 Task: Find a one-way flight from Aspen to Springfield for 3 passengers in first class on May 2, with a budget up to ₹200,000 and a departure time between 6:00 PM and 12:00 AM.
Action: Mouse moved to (213, 202)
Screenshot: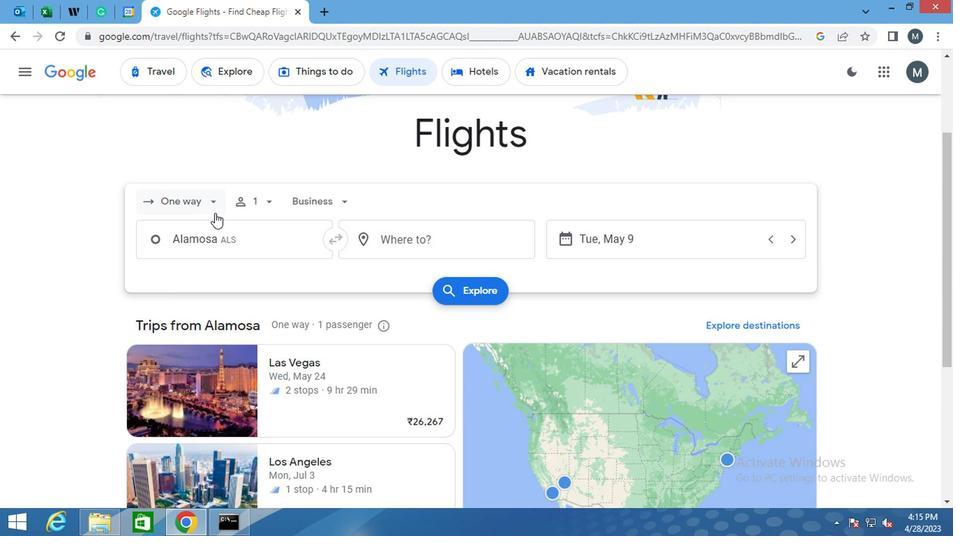 
Action: Mouse pressed left at (213, 202)
Screenshot: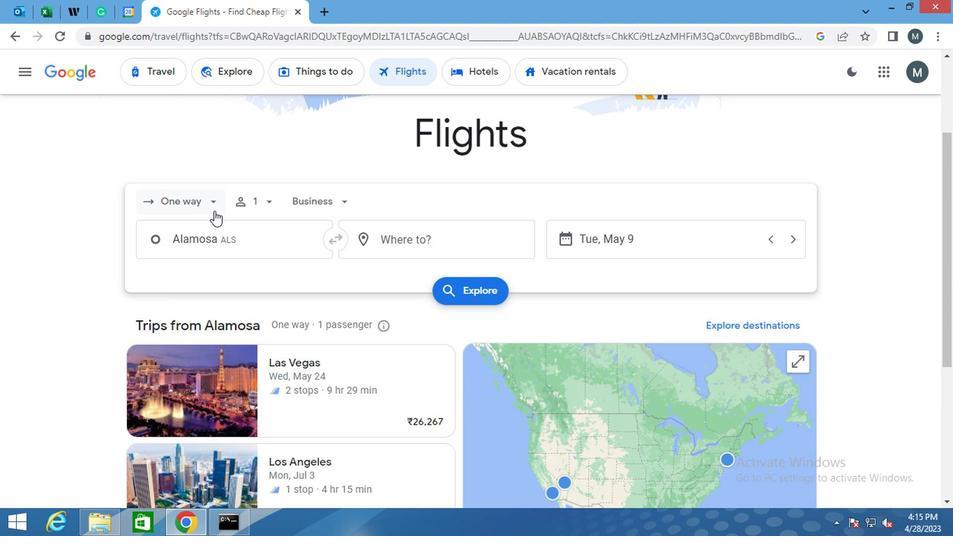 
Action: Mouse moved to (219, 261)
Screenshot: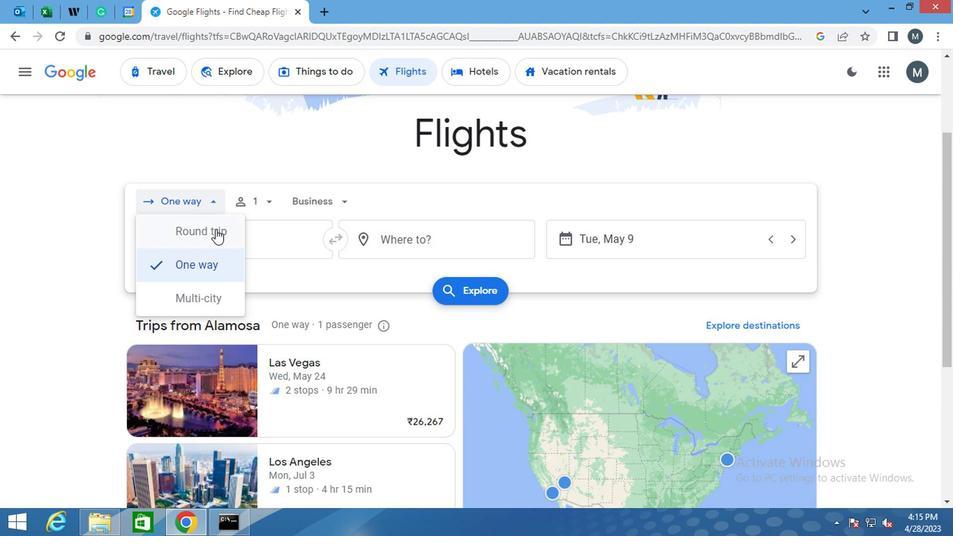 
Action: Mouse pressed left at (219, 261)
Screenshot: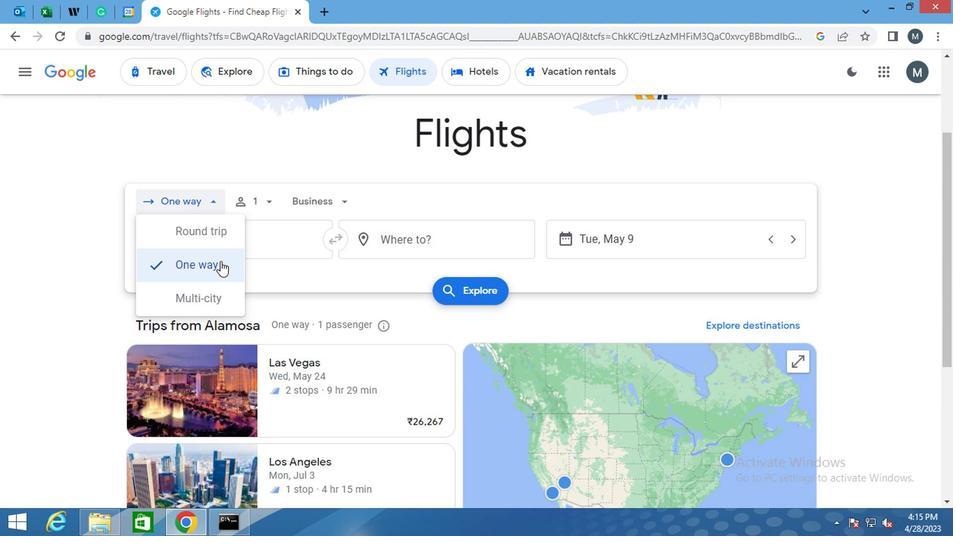 
Action: Mouse moved to (268, 202)
Screenshot: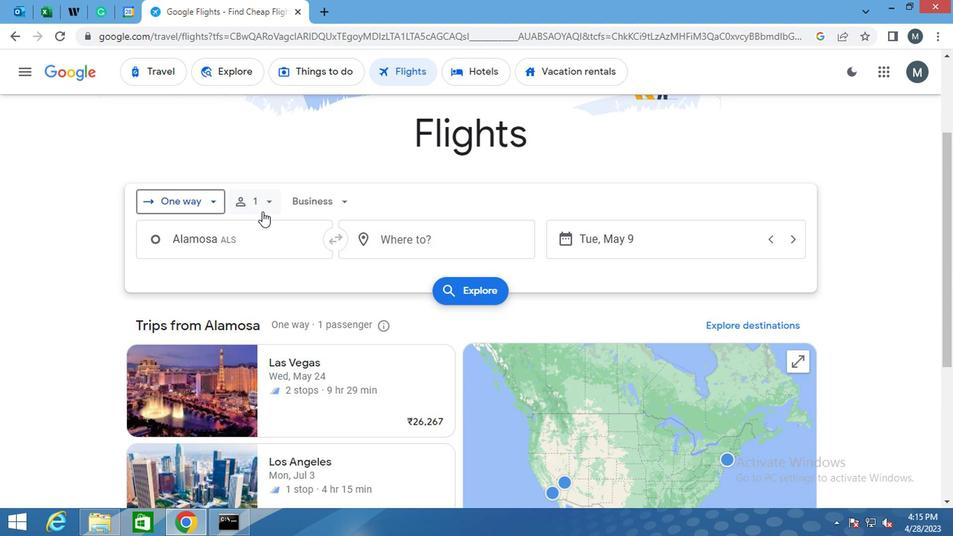 
Action: Mouse pressed left at (268, 202)
Screenshot: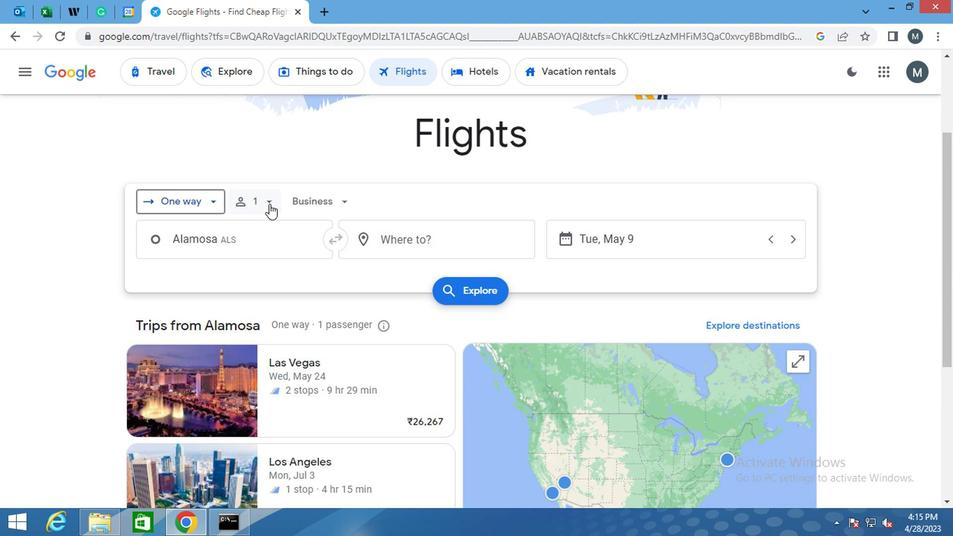 
Action: Mouse moved to (369, 238)
Screenshot: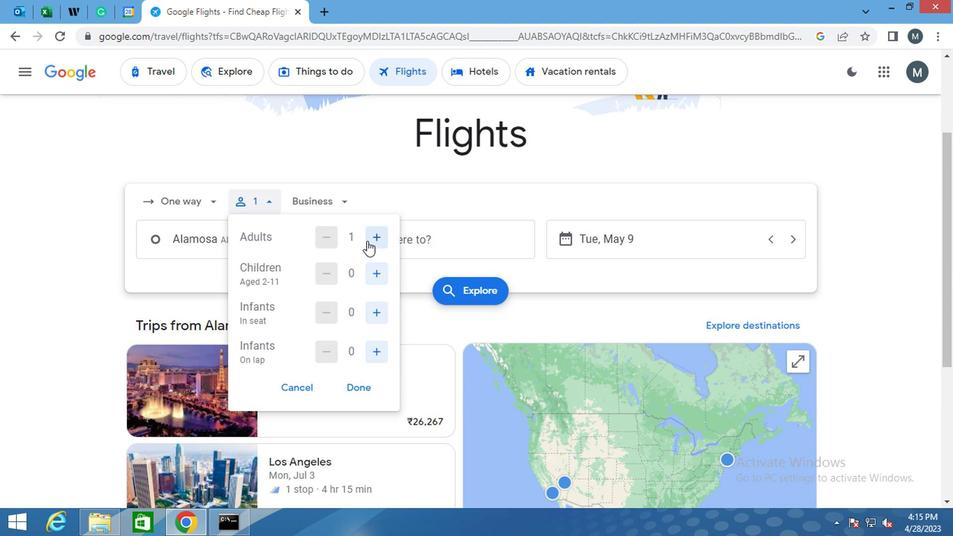 
Action: Mouse pressed left at (369, 238)
Screenshot: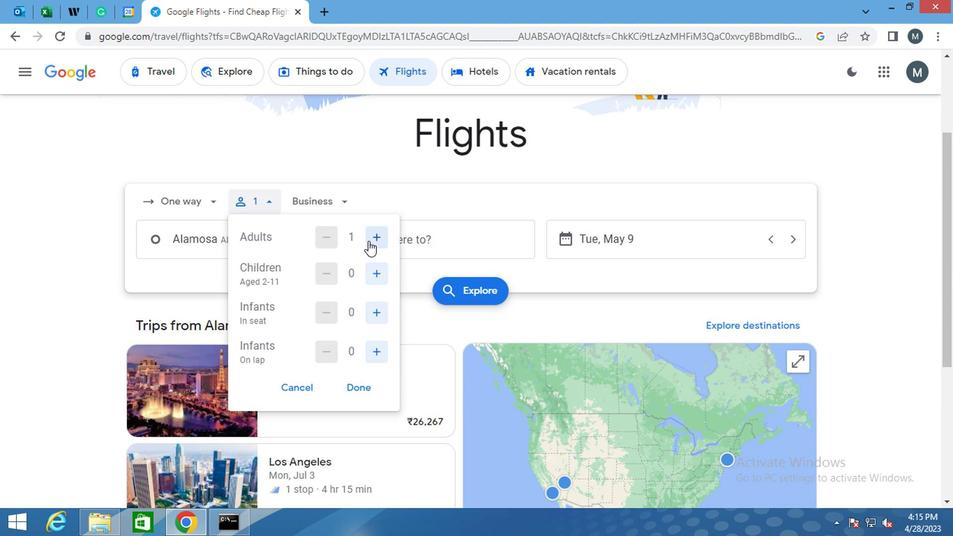 
Action: Mouse moved to (369, 238)
Screenshot: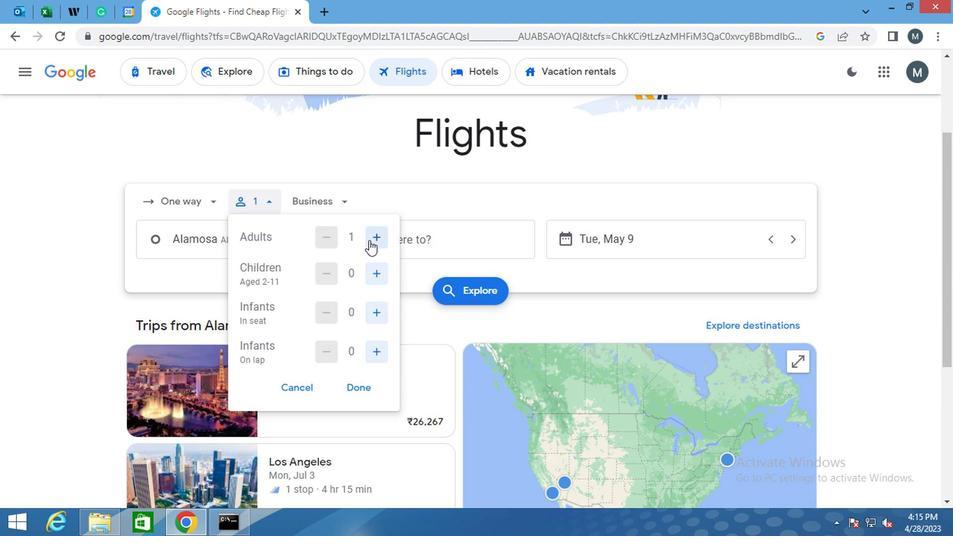 
Action: Mouse pressed left at (369, 238)
Screenshot: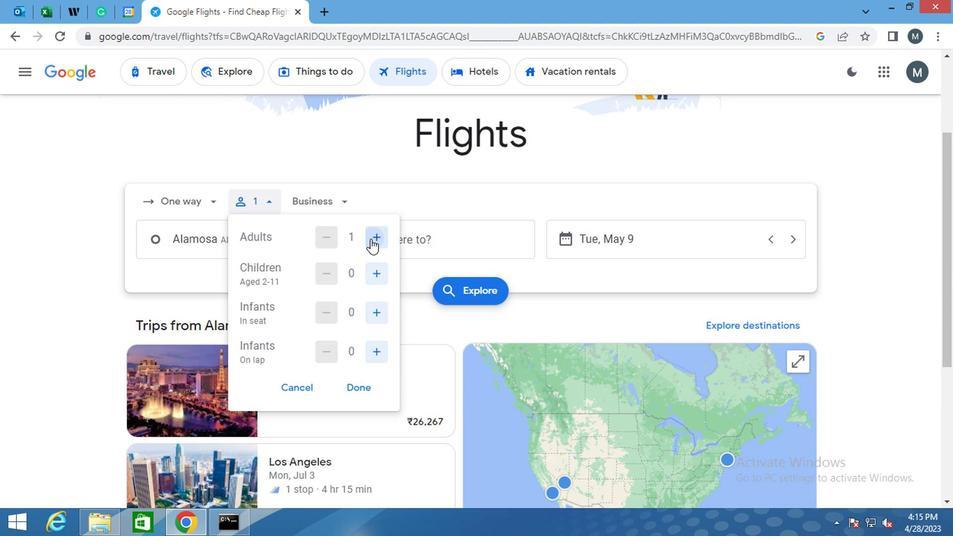 
Action: Mouse moved to (374, 238)
Screenshot: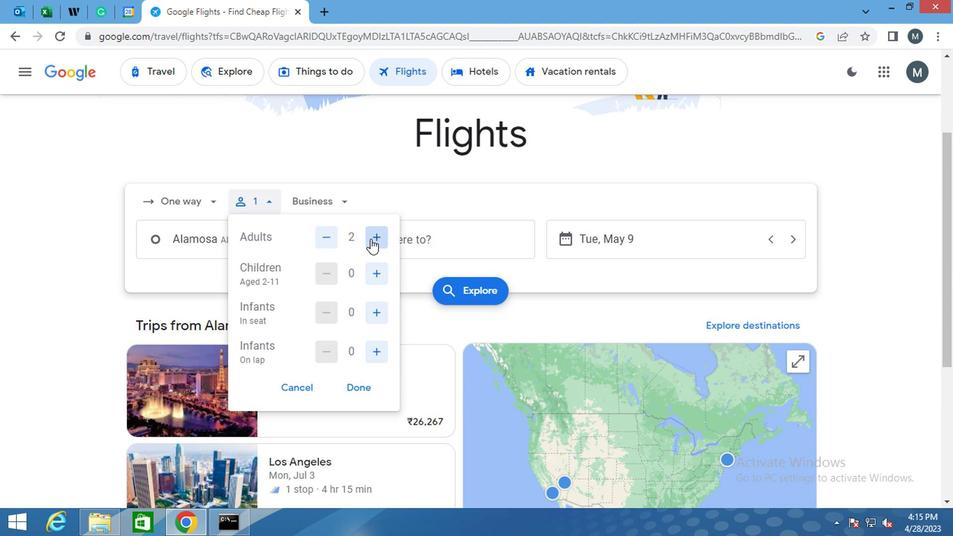 
Action: Mouse pressed left at (374, 238)
Screenshot: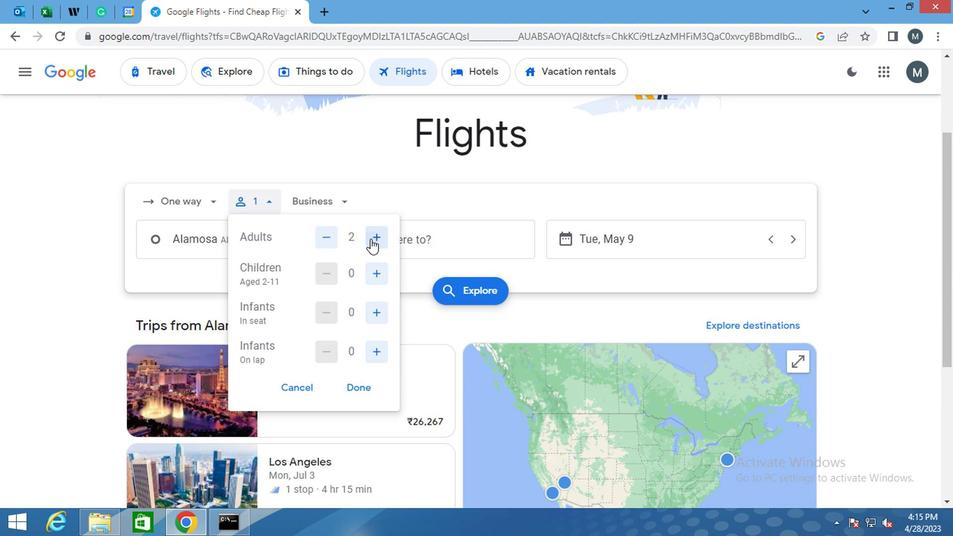 
Action: Mouse moved to (326, 239)
Screenshot: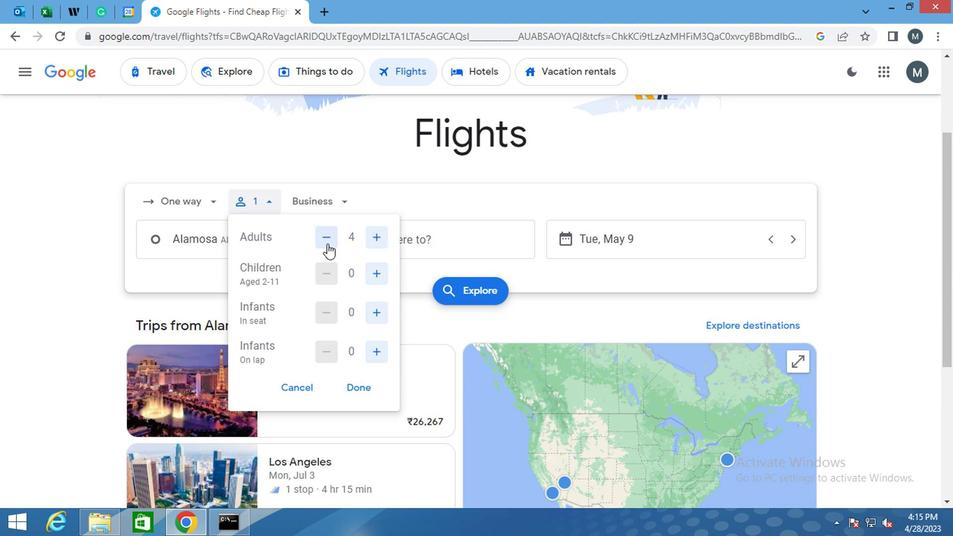 
Action: Mouse pressed left at (326, 239)
Screenshot: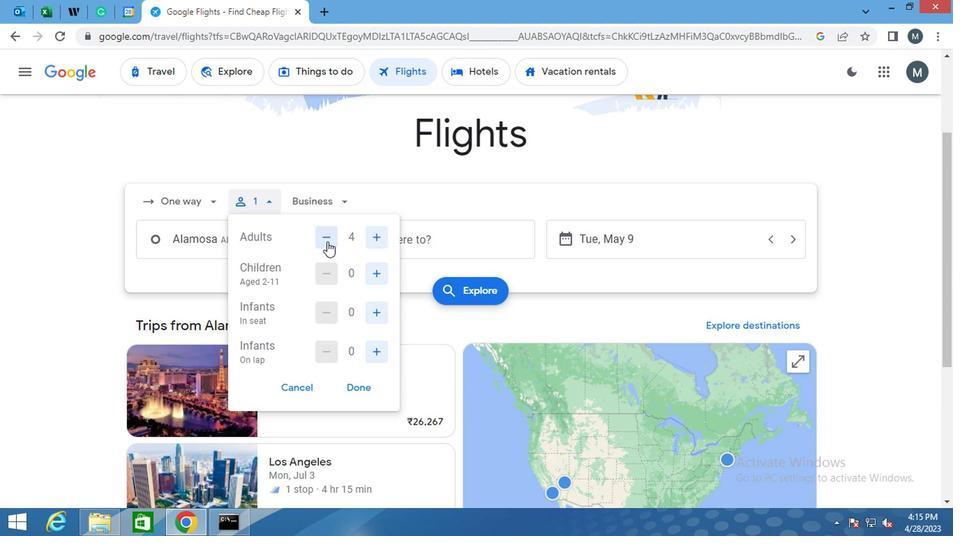 
Action: Mouse moved to (337, 304)
Screenshot: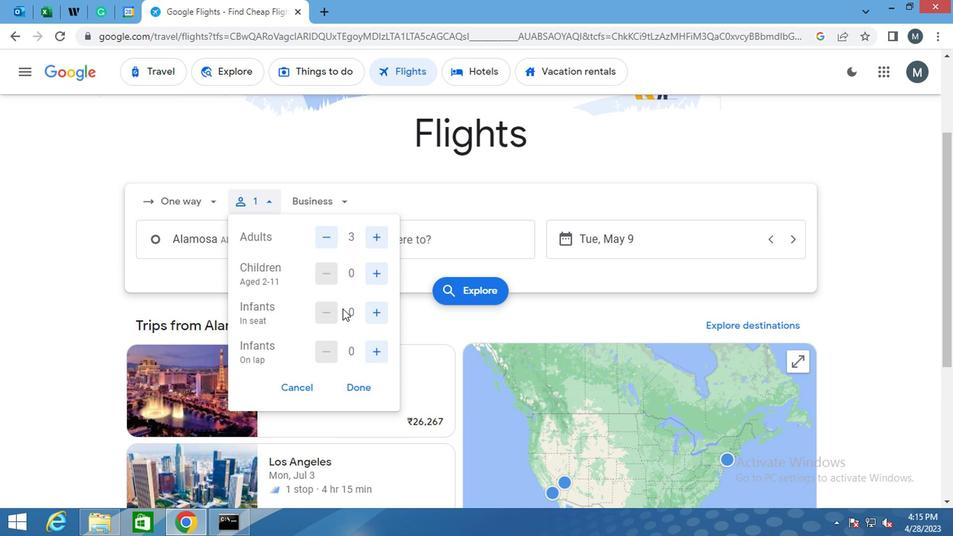 
Action: Mouse scrolled (337, 303) with delta (0, 0)
Screenshot: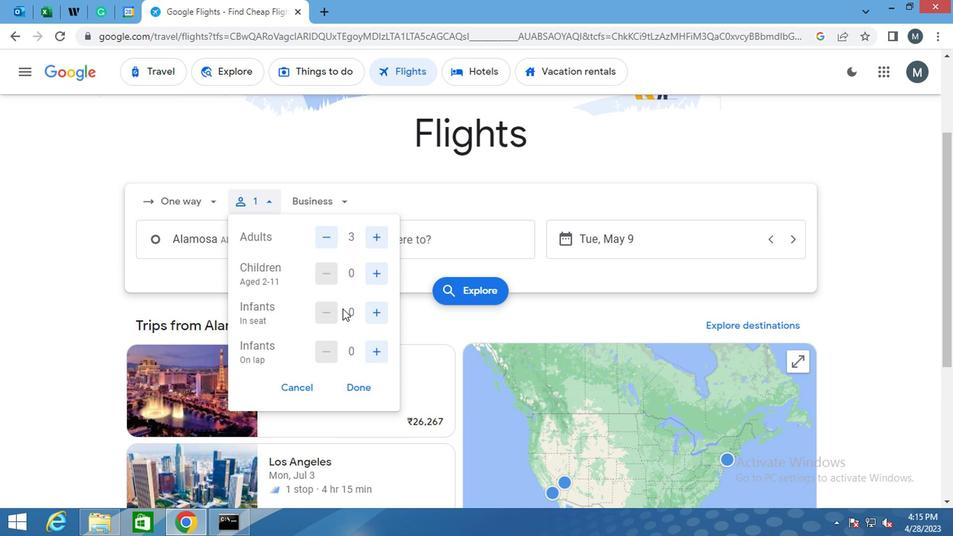 
Action: Mouse moved to (364, 316)
Screenshot: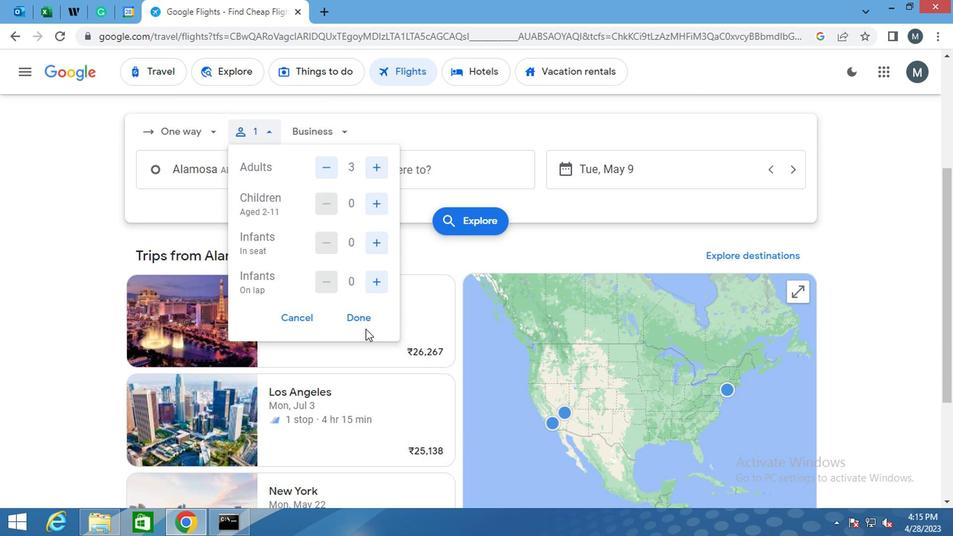 
Action: Mouse pressed left at (364, 316)
Screenshot: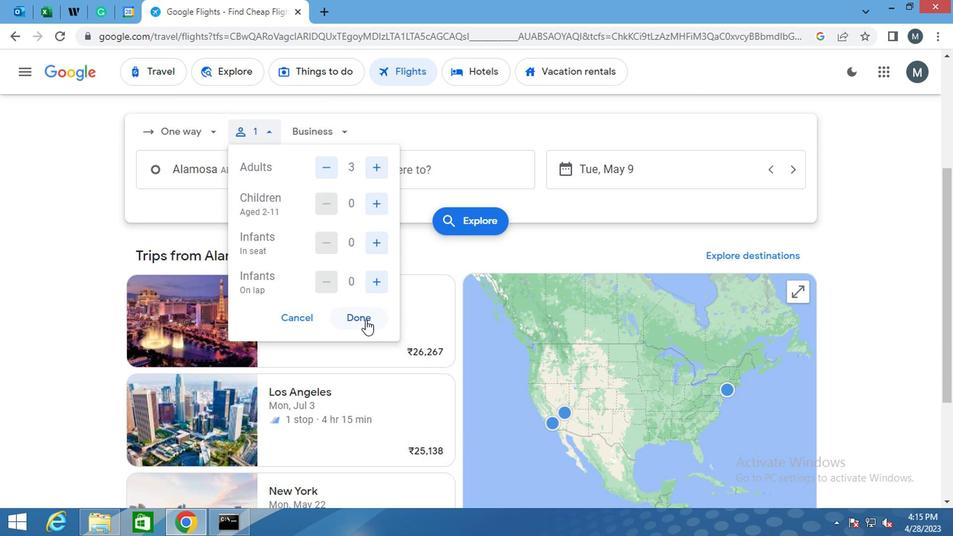 
Action: Mouse moved to (335, 132)
Screenshot: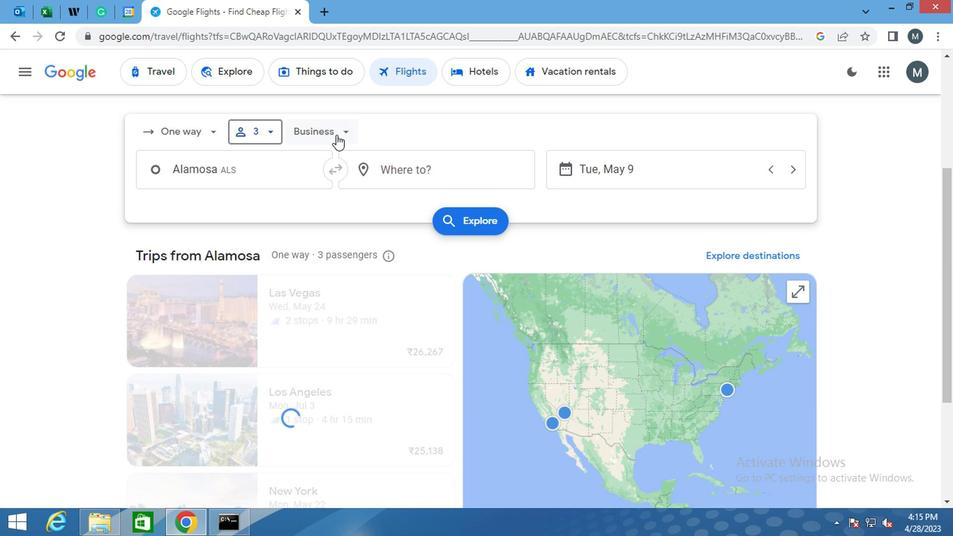 
Action: Mouse pressed left at (335, 132)
Screenshot: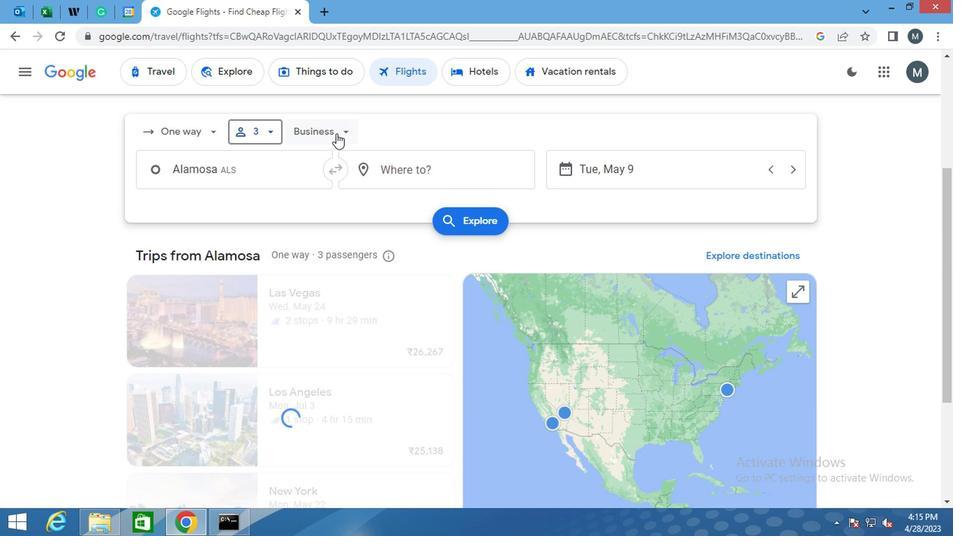 
Action: Mouse moved to (367, 263)
Screenshot: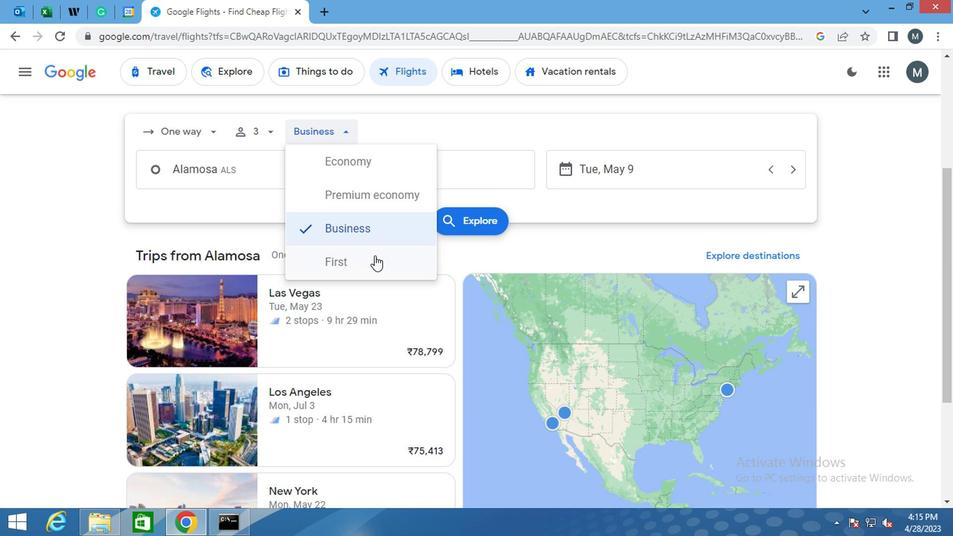 
Action: Mouse pressed left at (367, 263)
Screenshot: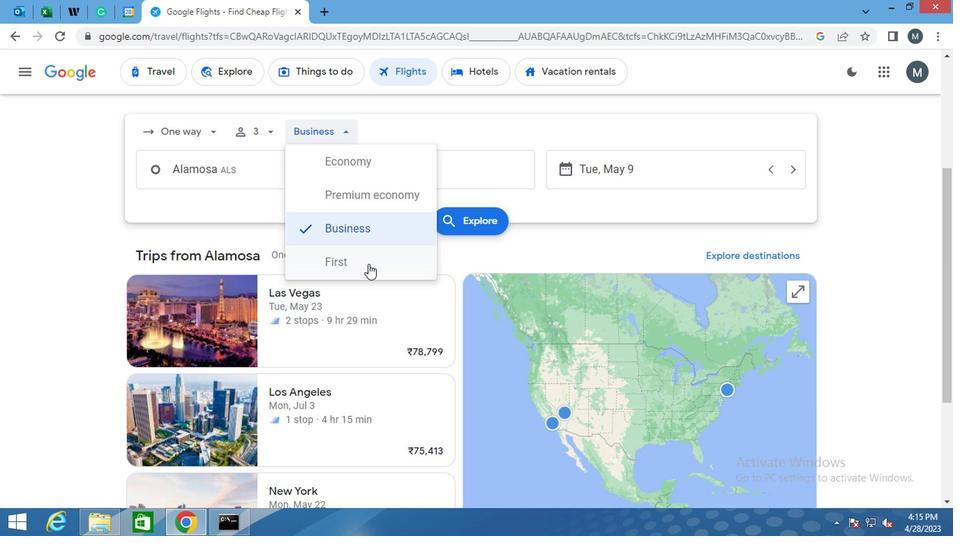 
Action: Mouse moved to (270, 167)
Screenshot: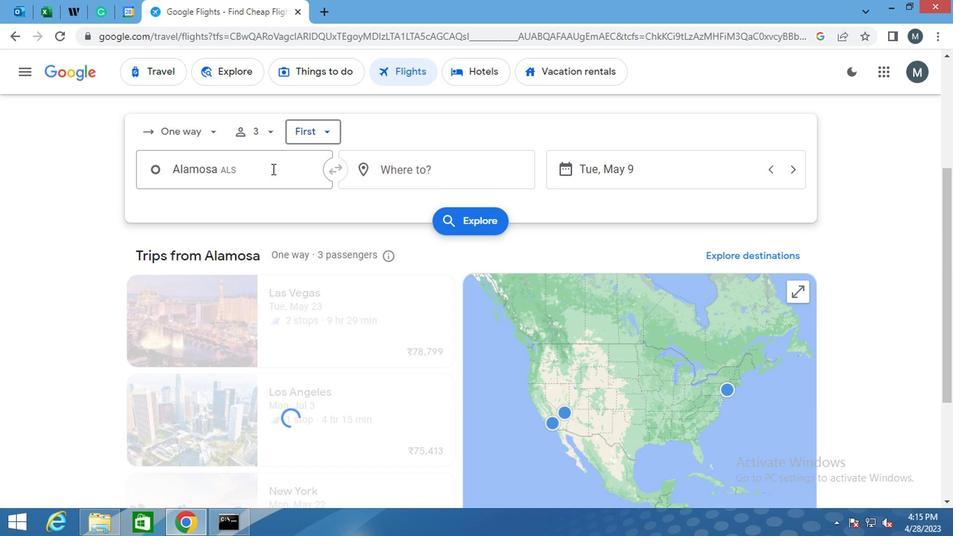 
Action: Mouse pressed left at (270, 167)
Screenshot: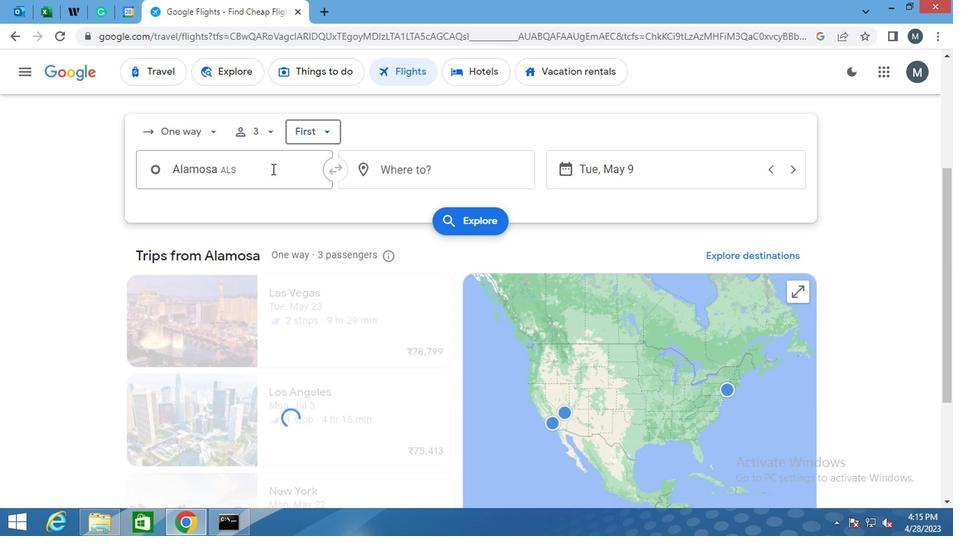 
Action: Mouse moved to (260, 172)
Screenshot: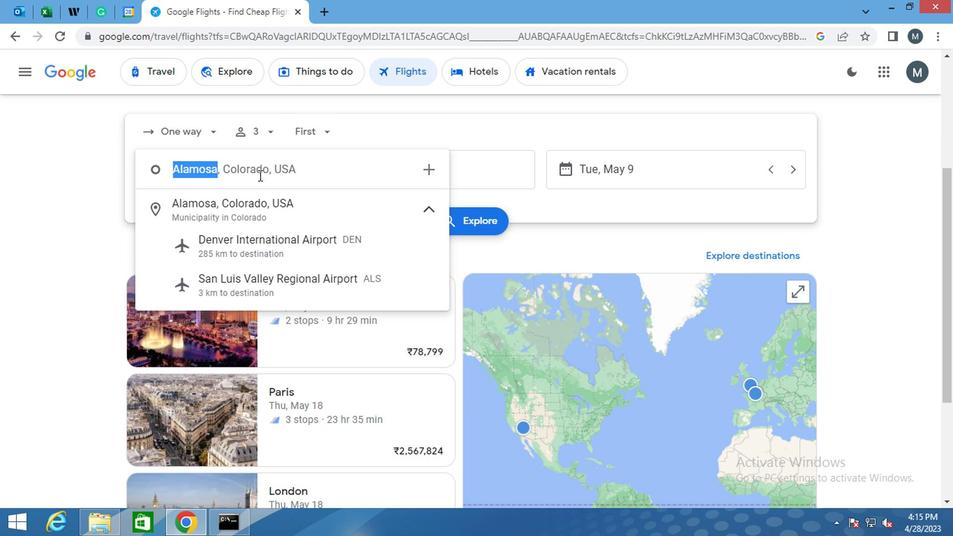 
Action: Key pressed <Key.shift>
Screenshot: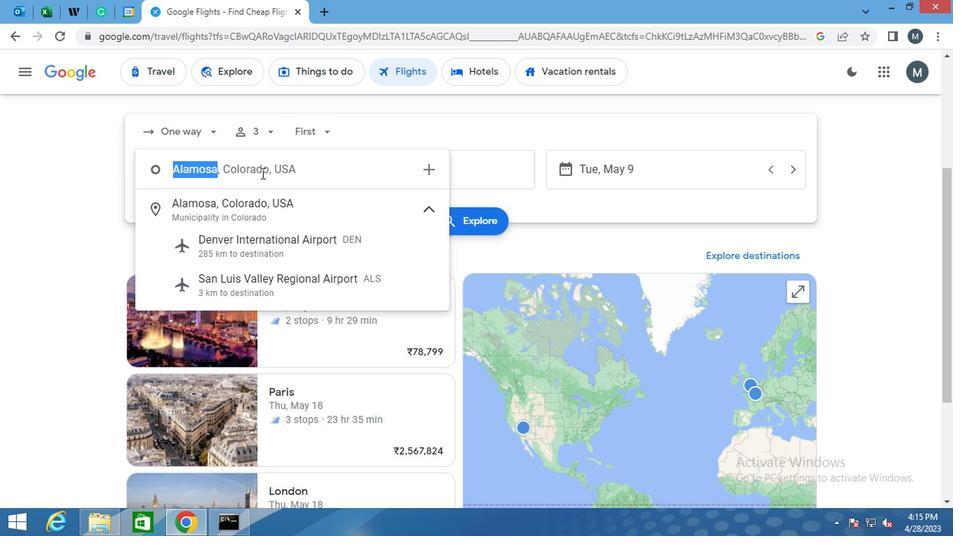 
Action: Mouse moved to (259, 172)
Screenshot: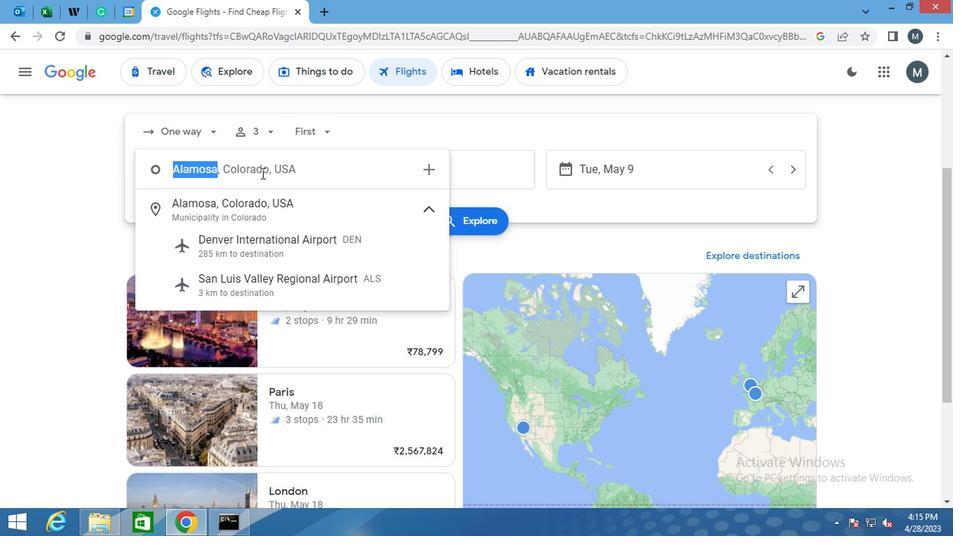 
Action: Key pressed A
Screenshot: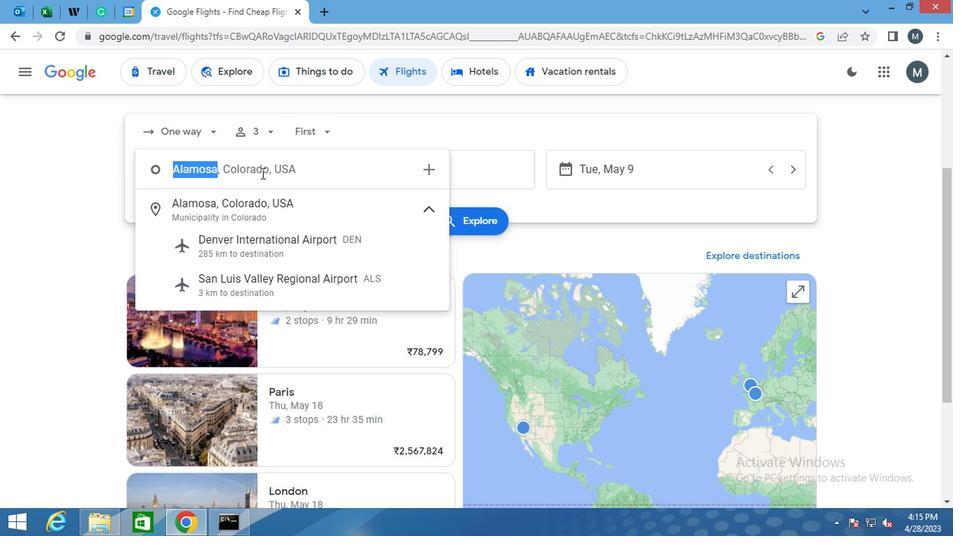 
Action: Mouse moved to (259, 172)
Screenshot: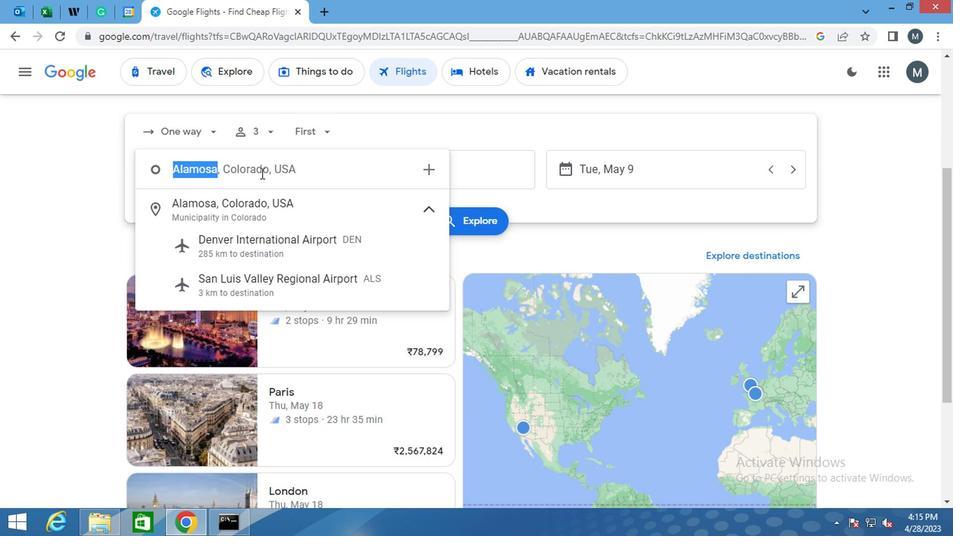 
Action: Key pressed SPEN<Key.space>PITKI
Screenshot: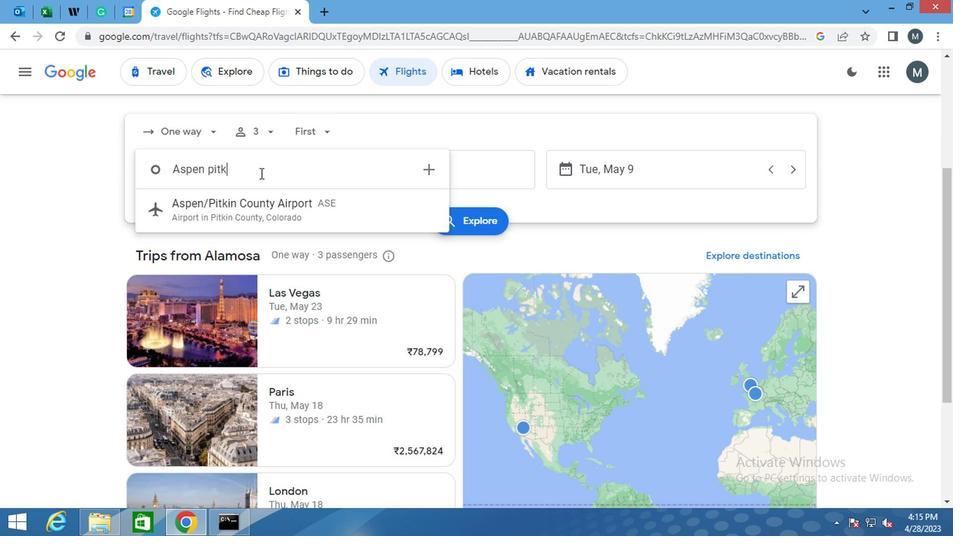 
Action: Mouse moved to (281, 209)
Screenshot: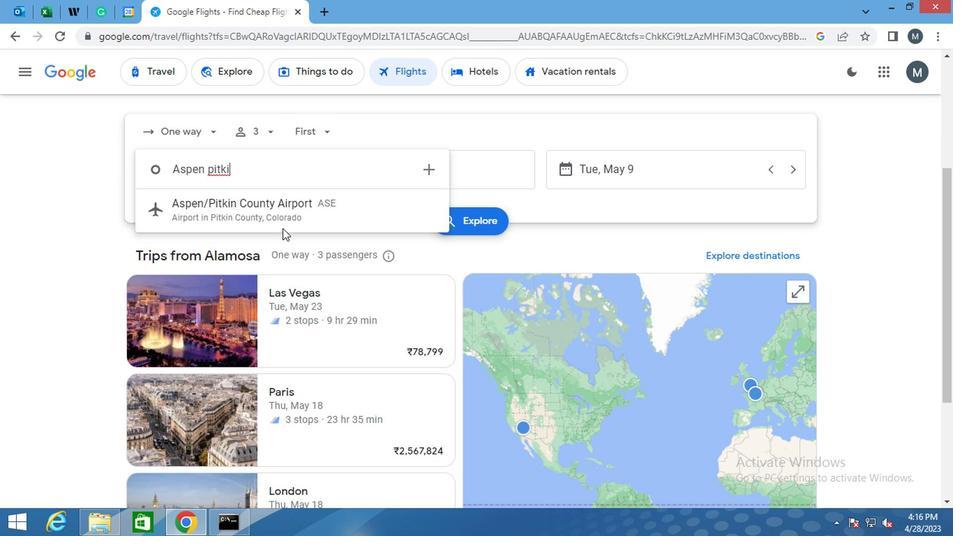 
Action: Mouse pressed left at (281, 209)
Screenshot: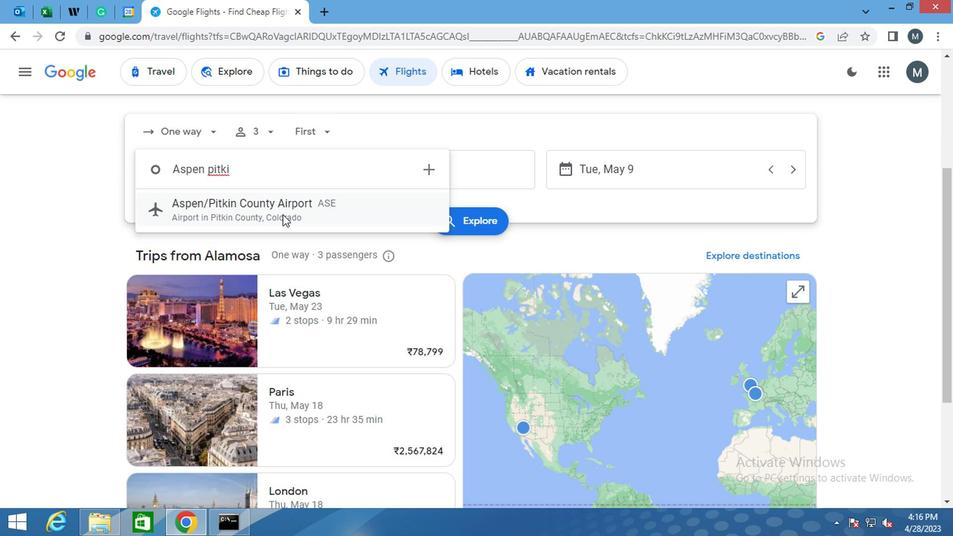 
Action: Mouse moved to (453, 174)
Screenshot: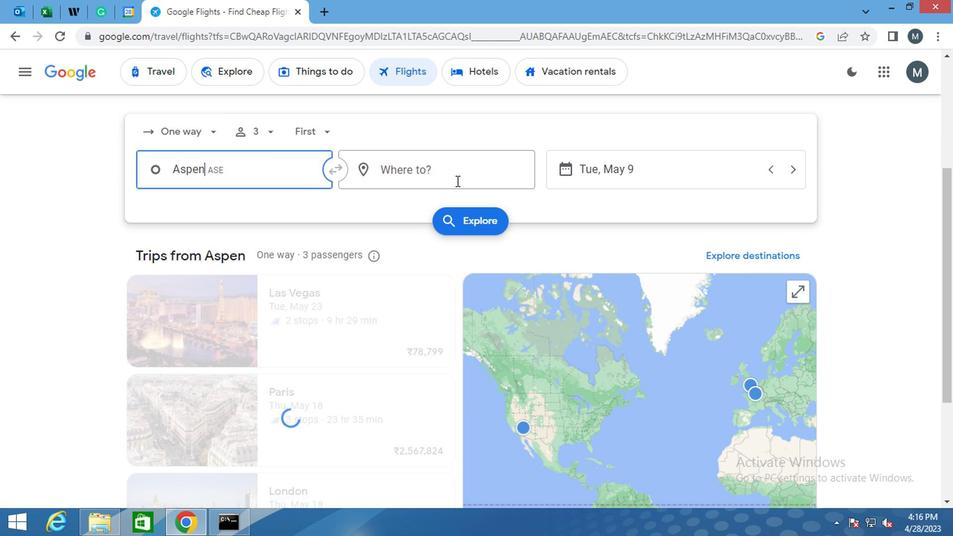 
Action: Mouse pressed left at (453, 174)
Screenshot: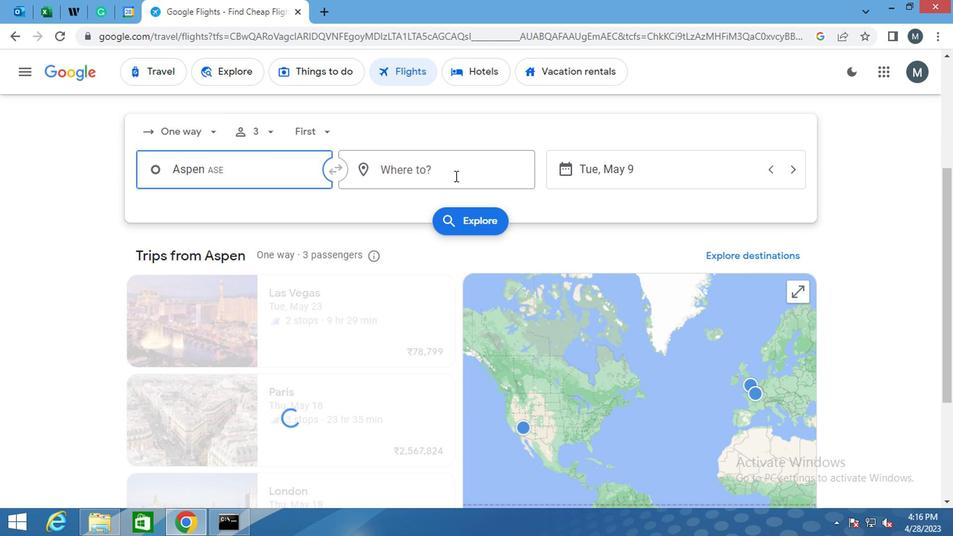 
Action: Key pressed ABR
Screenshot: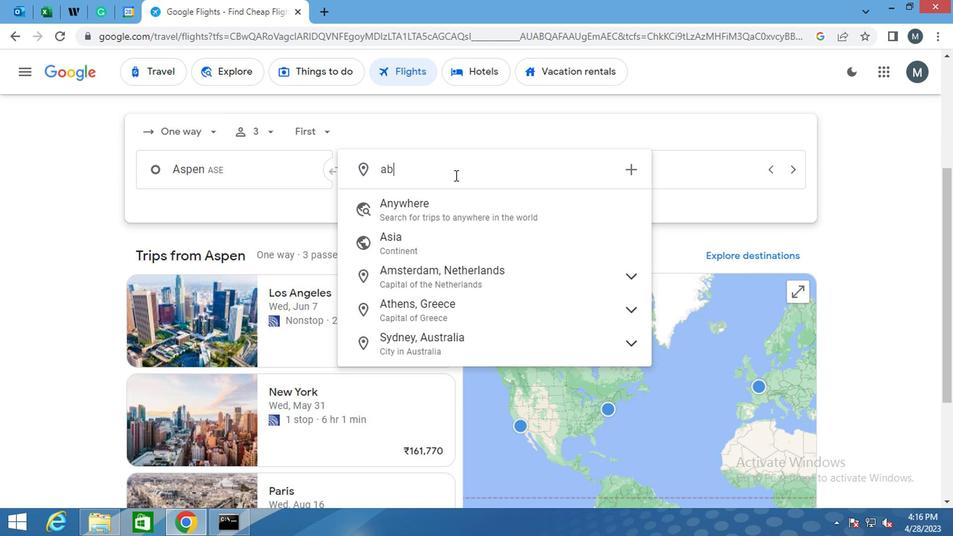 
Action: Mouse moved to (479, 350)
Screenshot: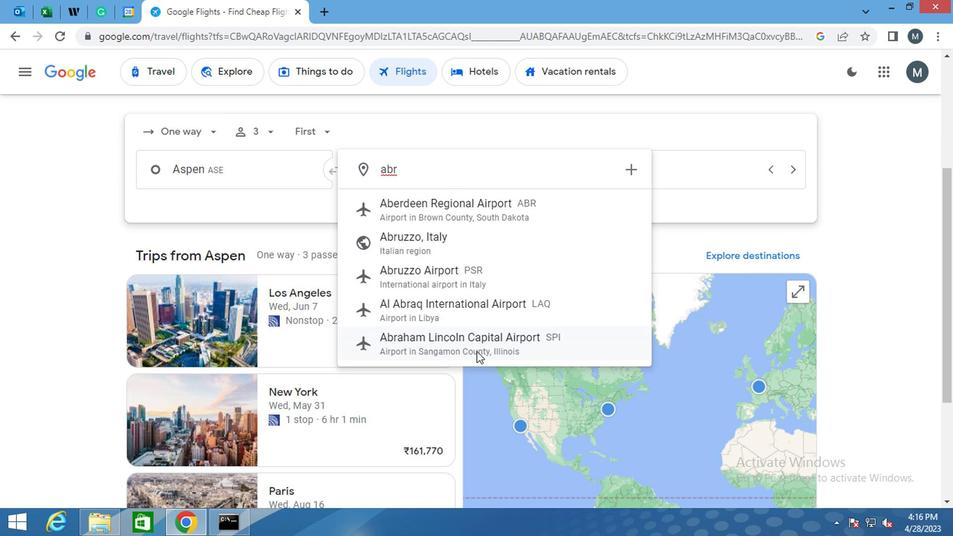 
Action: Mouse pressed left at (479, 350)
Screenshot: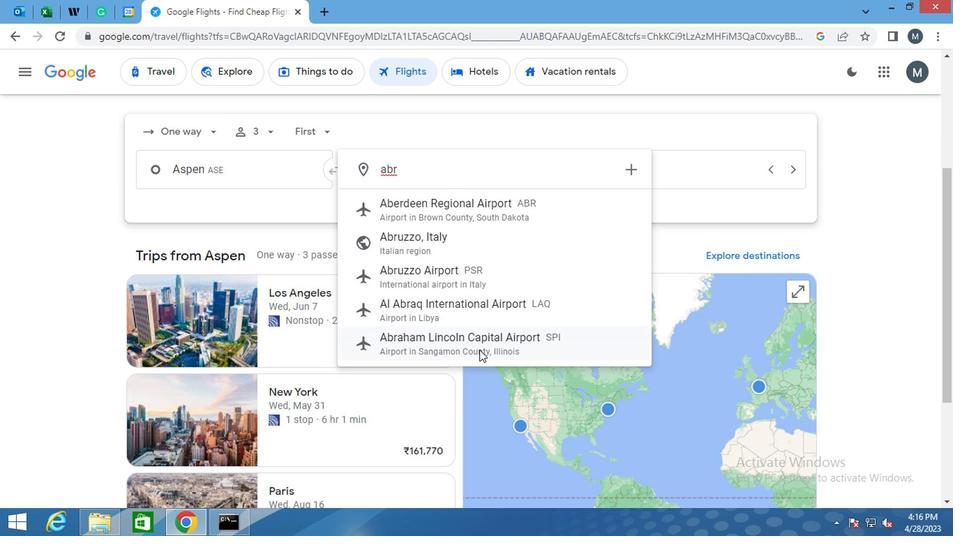 
Action: Mouse moved to (627, 172)
Screenshot: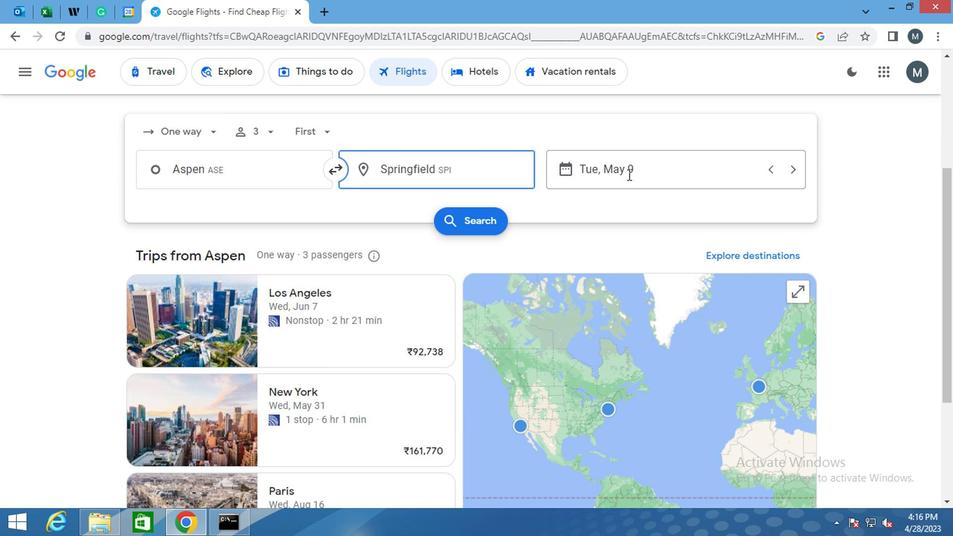 
Action: Mouse pressed left at (627, 172)
Screenshot: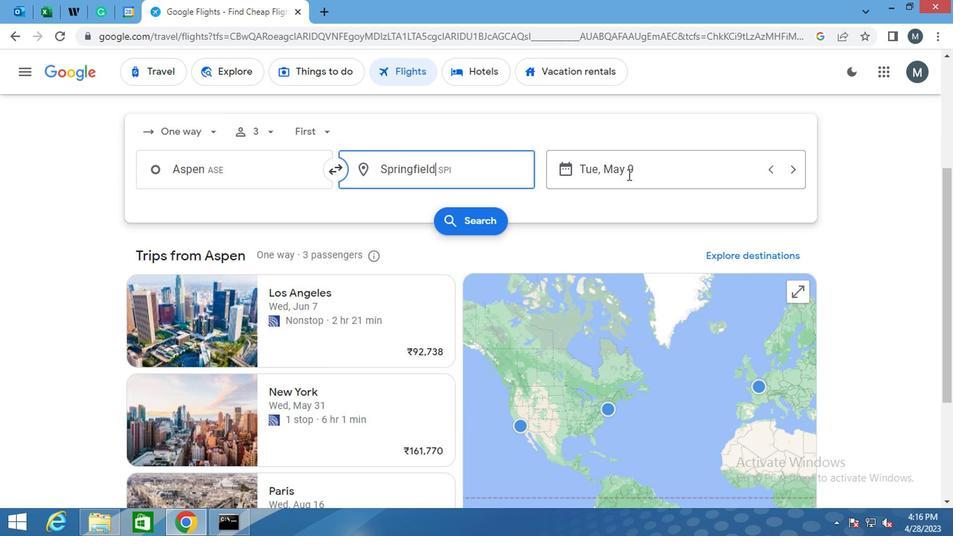 
Action: Mouse moved to (646, 239)
Screenshot: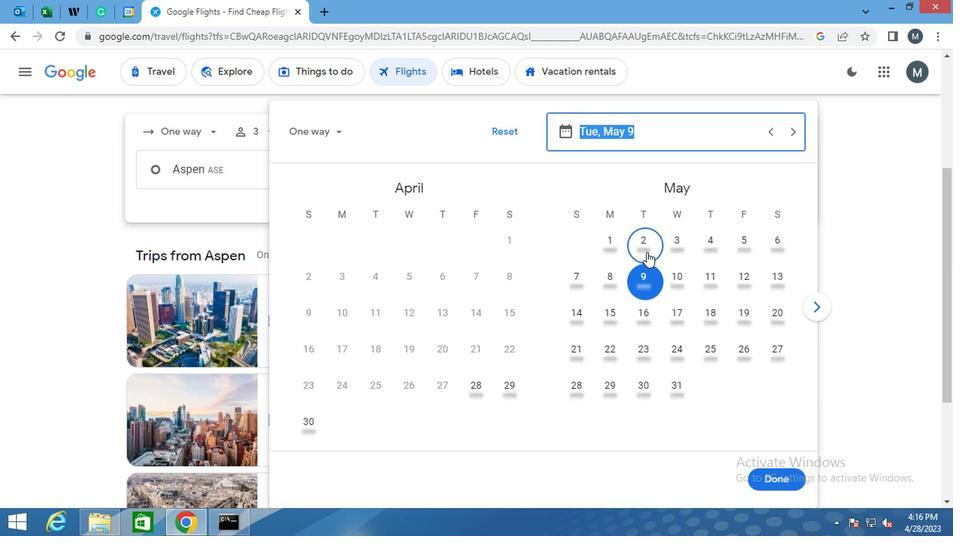 
Action: Mouse pressed left at (646, 239)
Screenshot: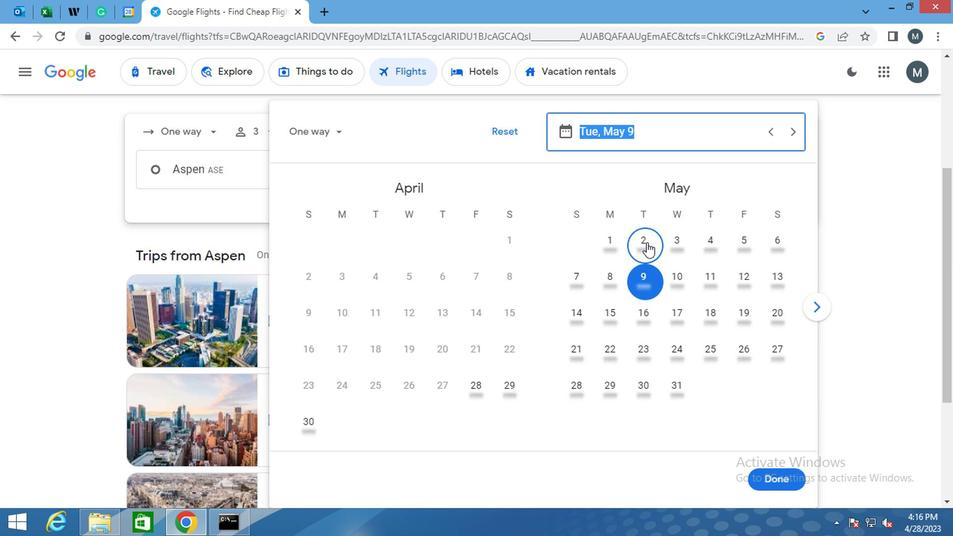 
Action: Mouse moved to (774, 471)
Screenshot: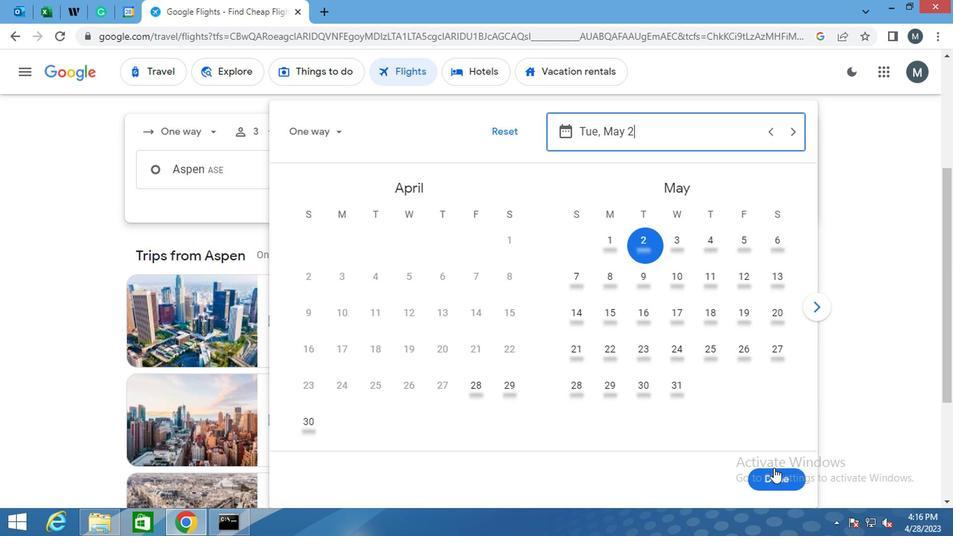 
Action: Mouse pressed left at (774, 471)
Screenshot: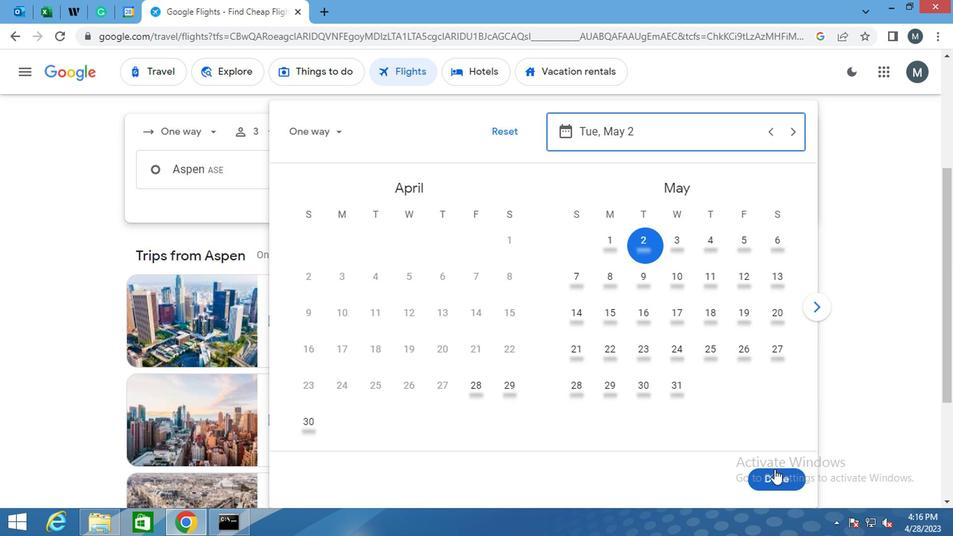 
Action: Mouse moved to (455, 217)
Screenshot: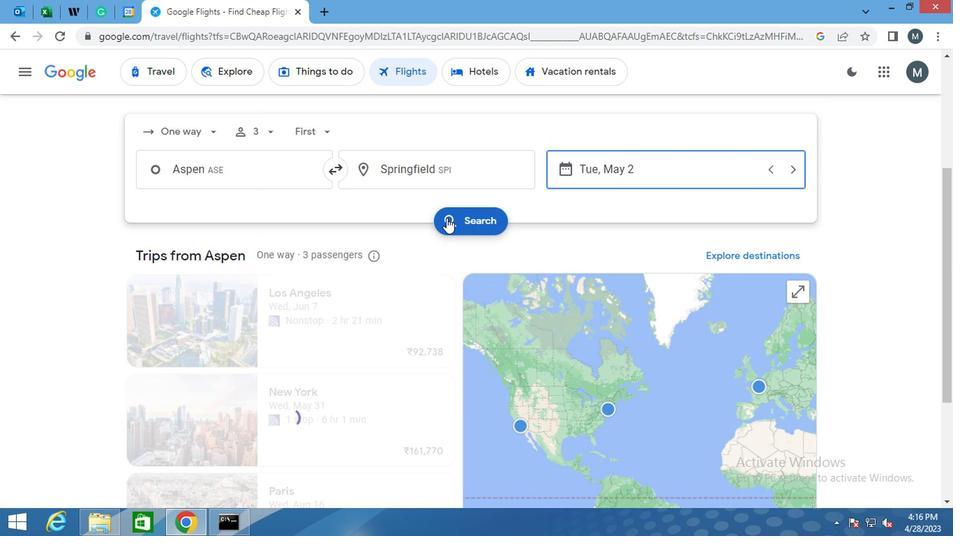 
Action: Mouse pressed left at (455, 217)
Screenshot: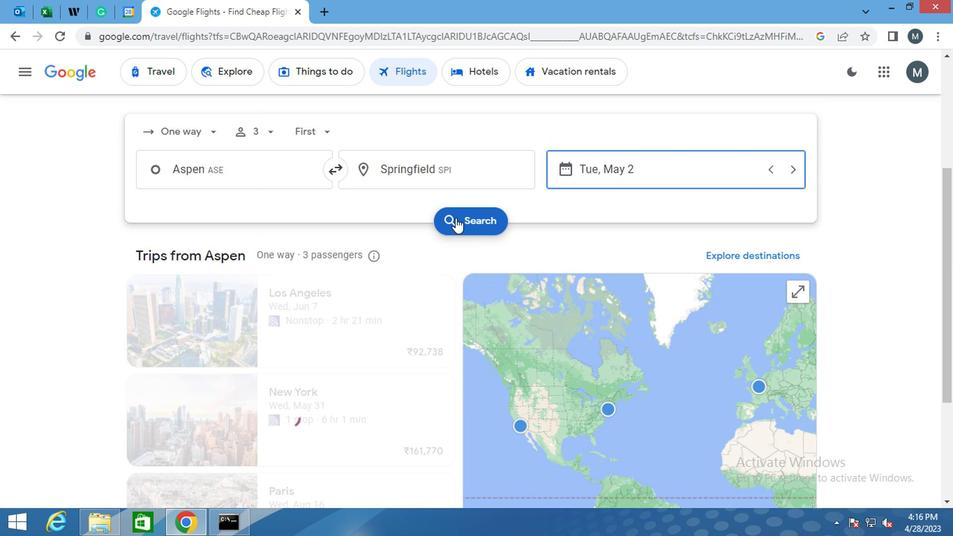 
Action: Mouse moved to (161, 203)
Screenshot: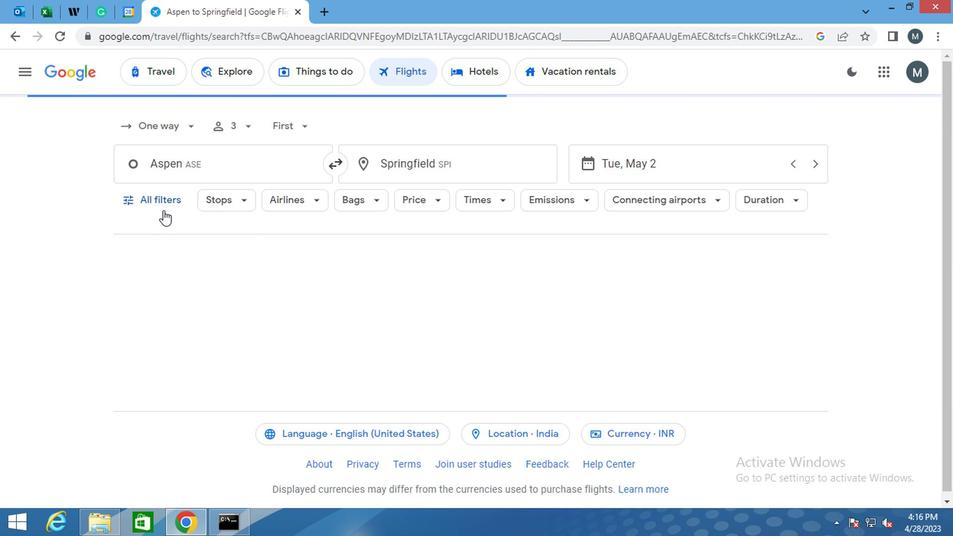 
Action: Mouse pressed left at (161, 203)
Screenshot: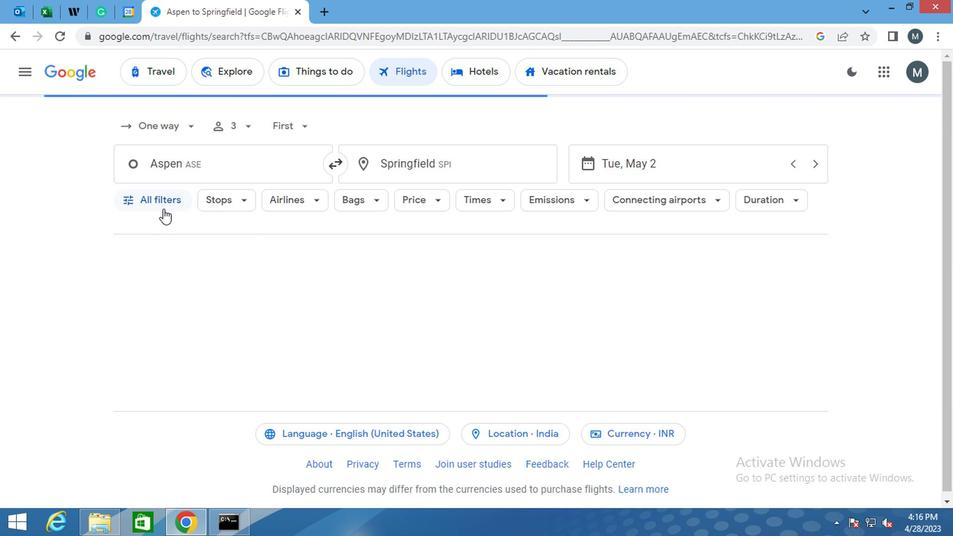 
Action: Mouse moved to (294, 313)
Screenshot: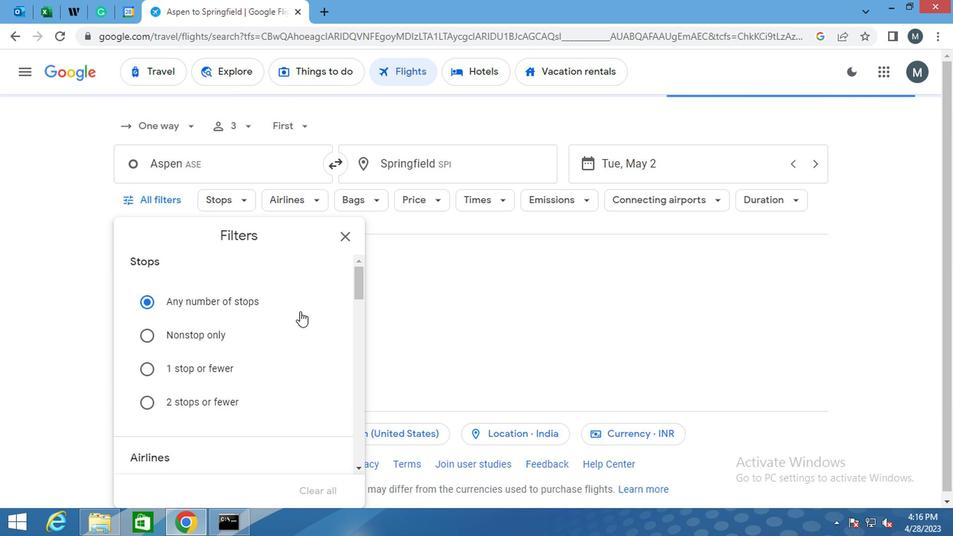 
Action: Mouse scrolled (294, 312) with delta (0, 0)
Screenshot: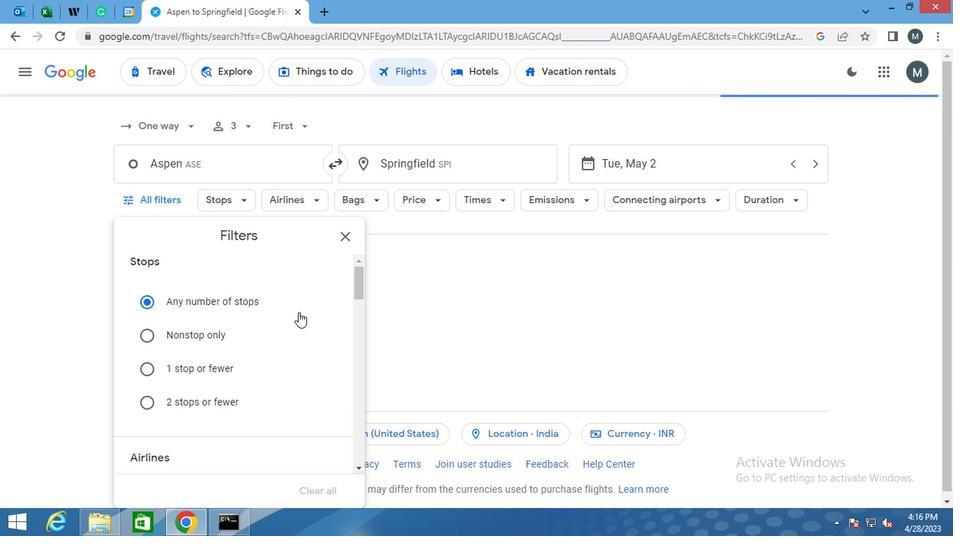 
Action: Mouse moved to (293, 315)
Screenshot: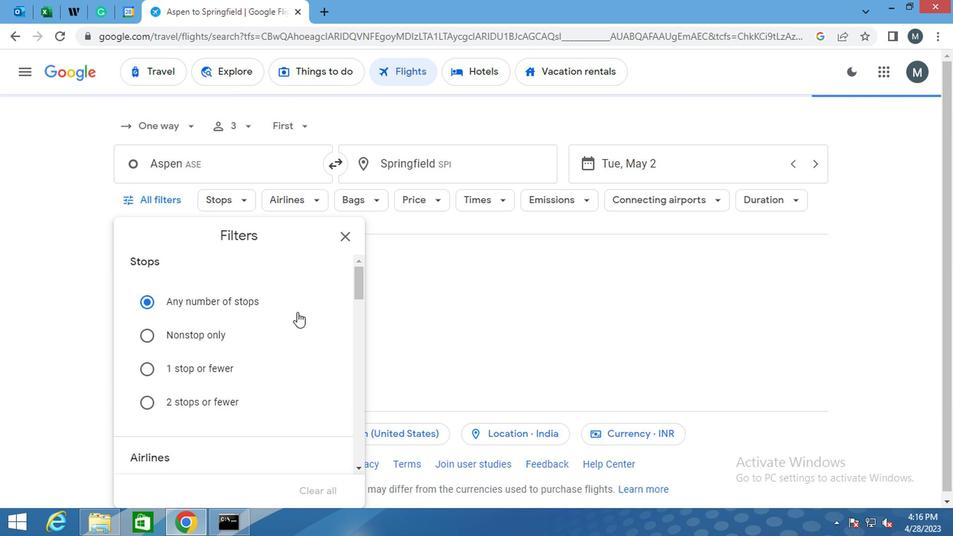 
Action: Mouse scrolled (293, 315) with delta (0, 0)
Screenshot: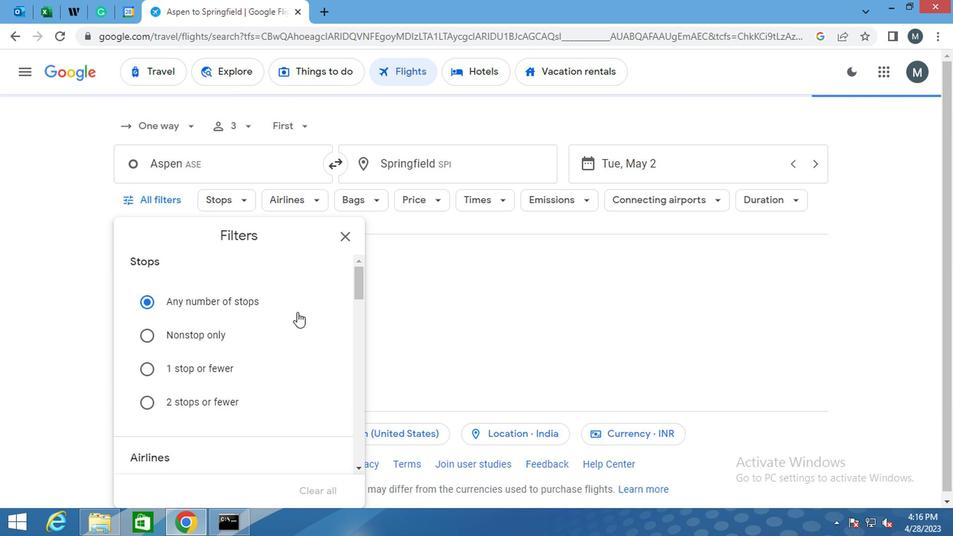 
Action: Mouse moved to (318, 361)
Screenshot: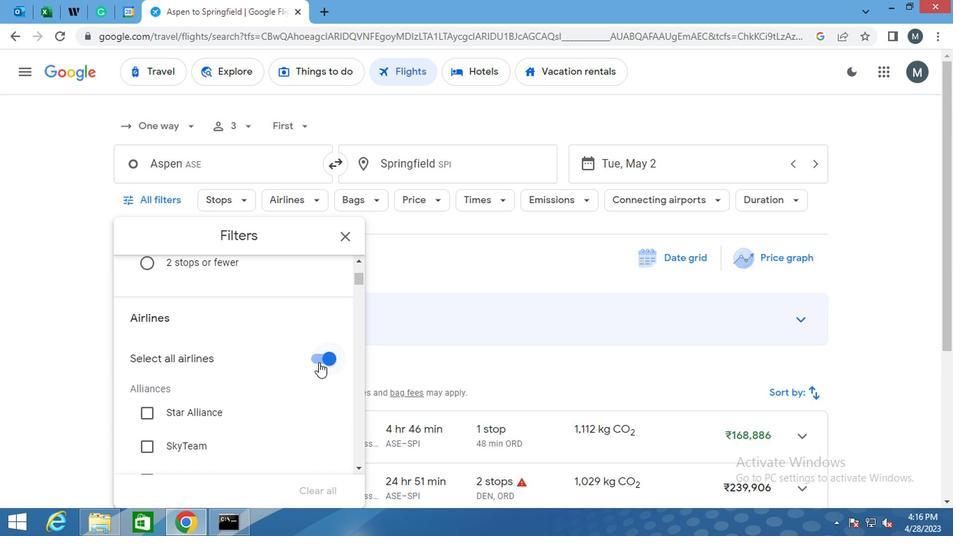 
Action: Mouse pressed left at (318, 361)
Screenshot: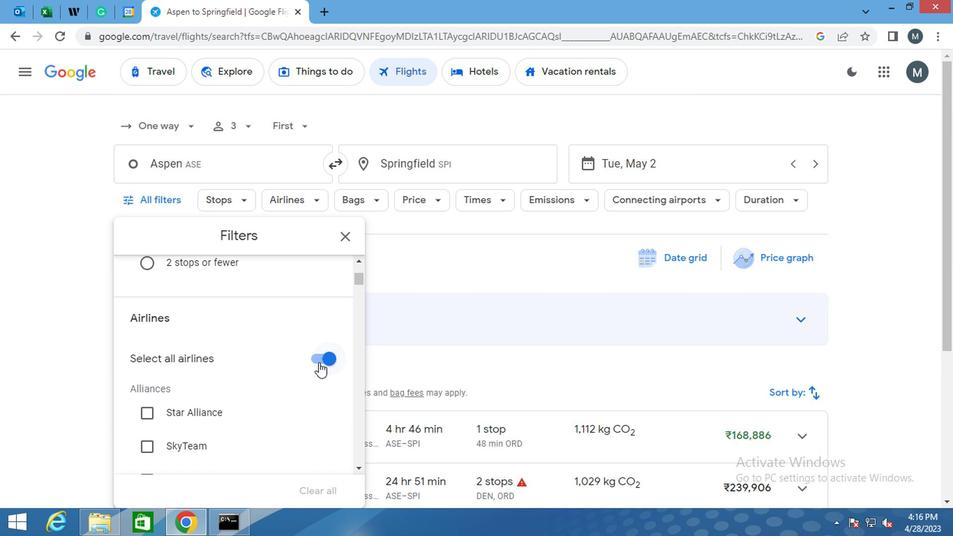 
Action: Mouse moved to (287, 343)
Screenshot: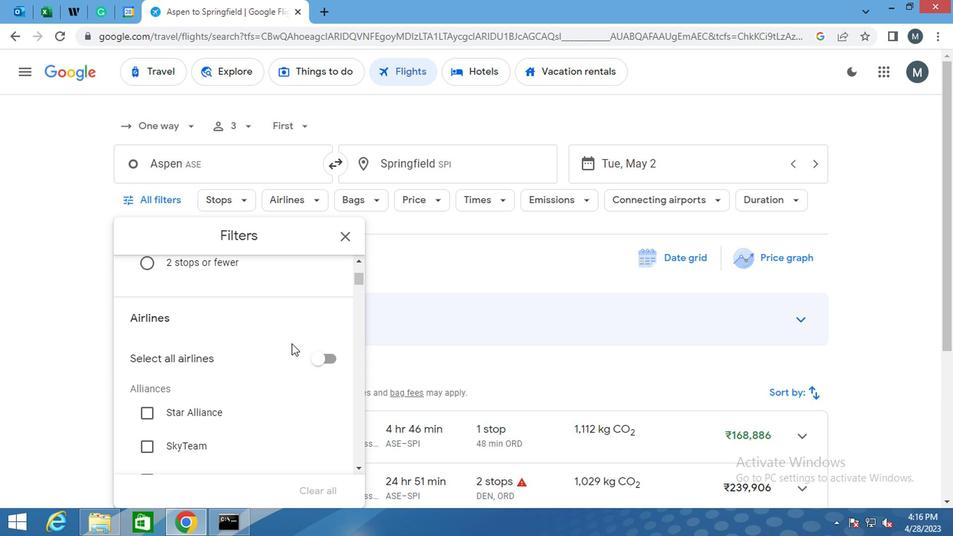 
Action: Mouse scrolled (287, 342) with delta (0, 0)
Screenshot: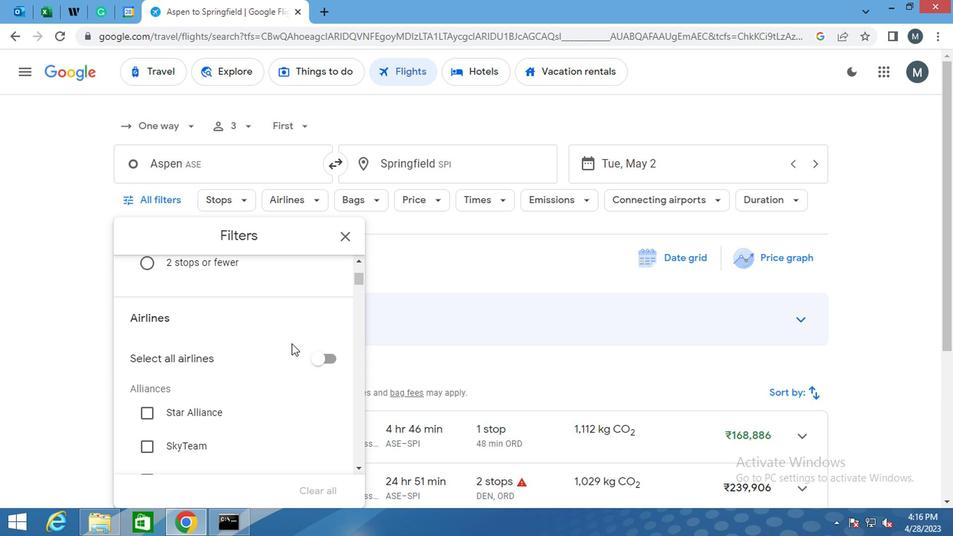 
Action: Mouse moved to (286, 343)
Screenshot: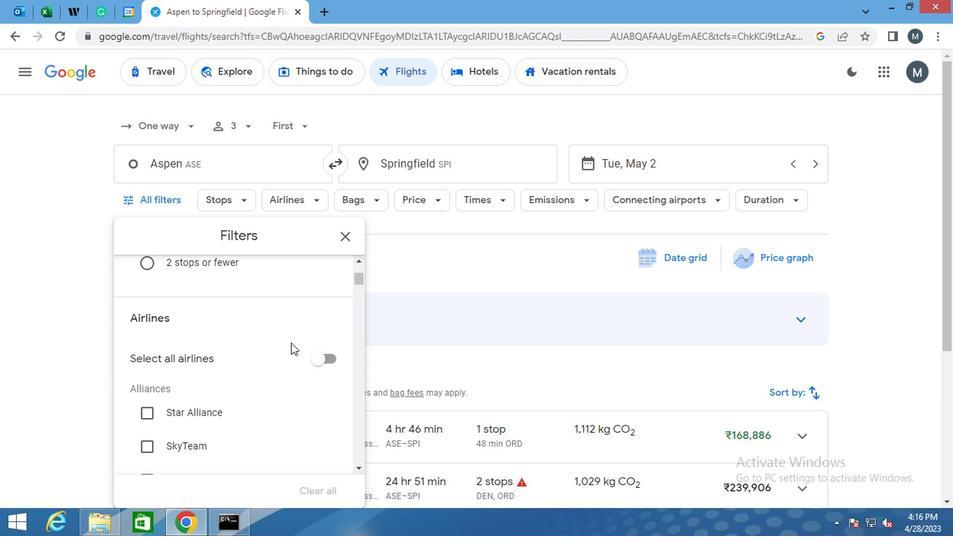 
Action: Mouse scrolled (286, 342) with delta (0, 0)
Screenshot: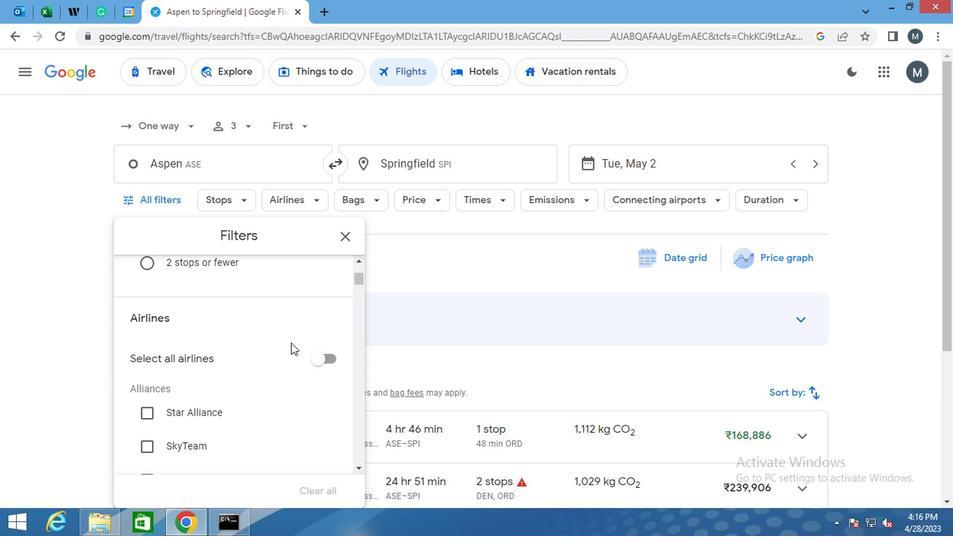 
Action: Mouse moved to (235, 350)
Screenshot: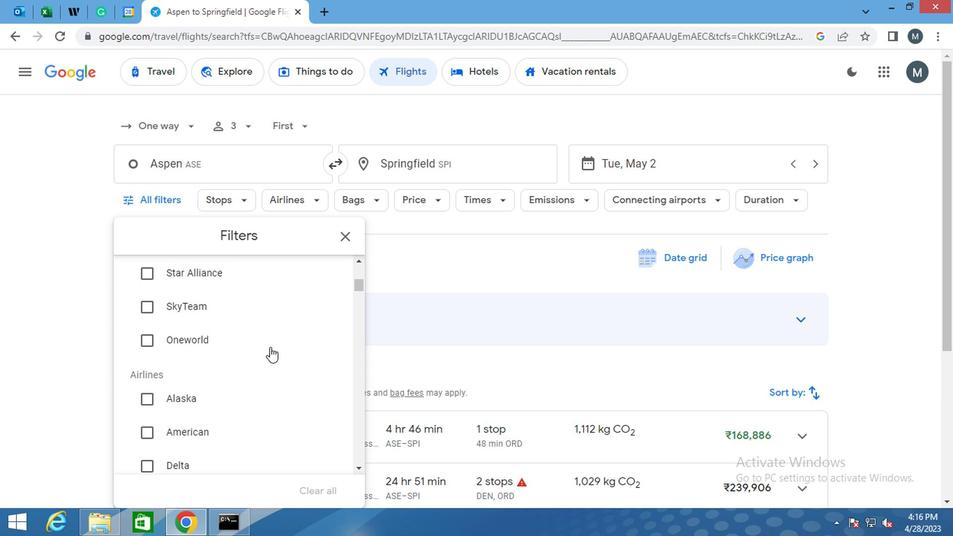 
Action: Mouse scrolled (235, 349) with delta (0, 0)
Screenshot: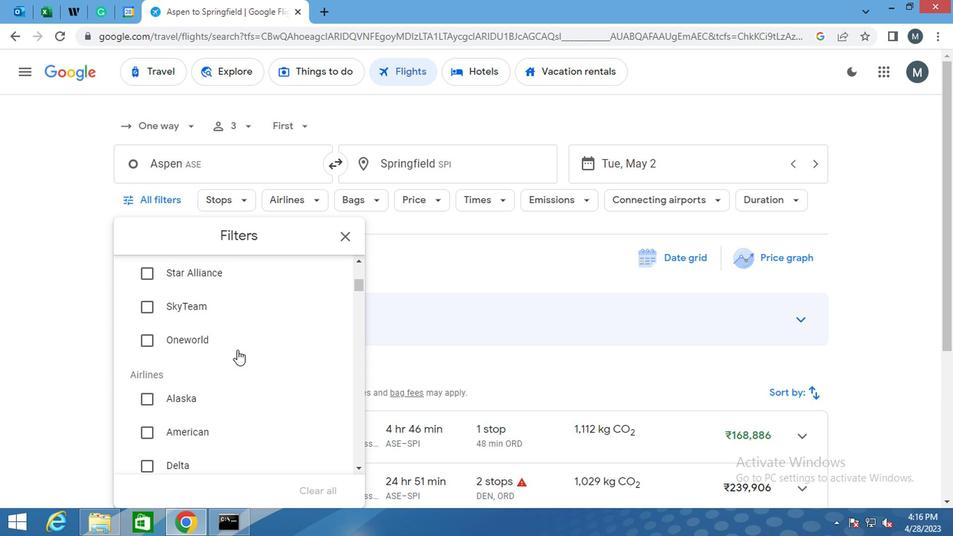 
Action: Mouse moved to (230, 355)
Screenshot: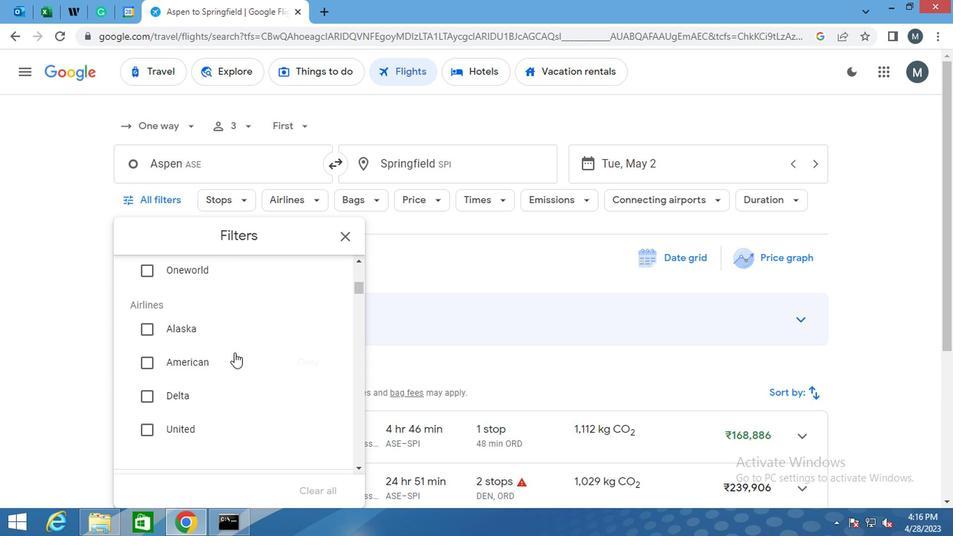 
Action: Mouse scrolled (230, 354) with delta (0, 0)
Screenshot: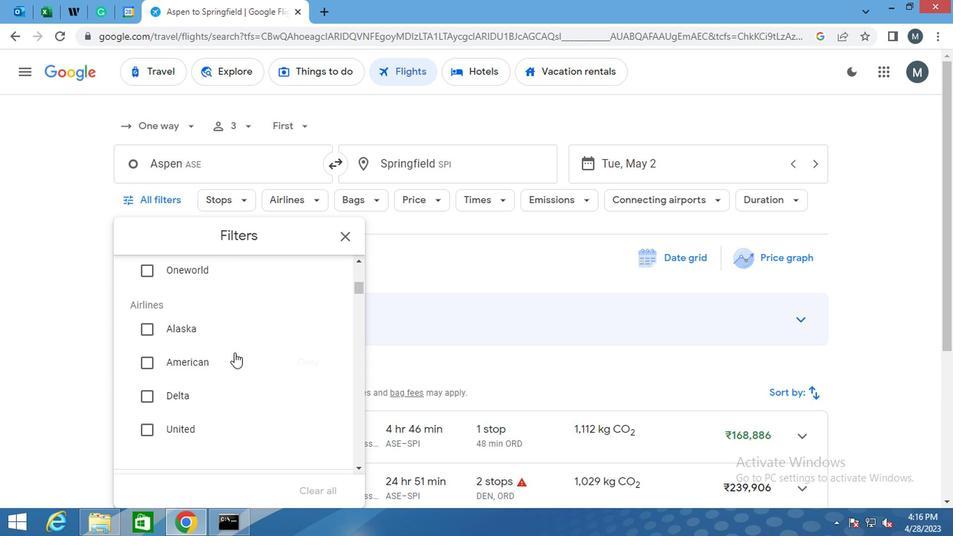 
Action: Mouse moved to (228, 361)
Screenshot: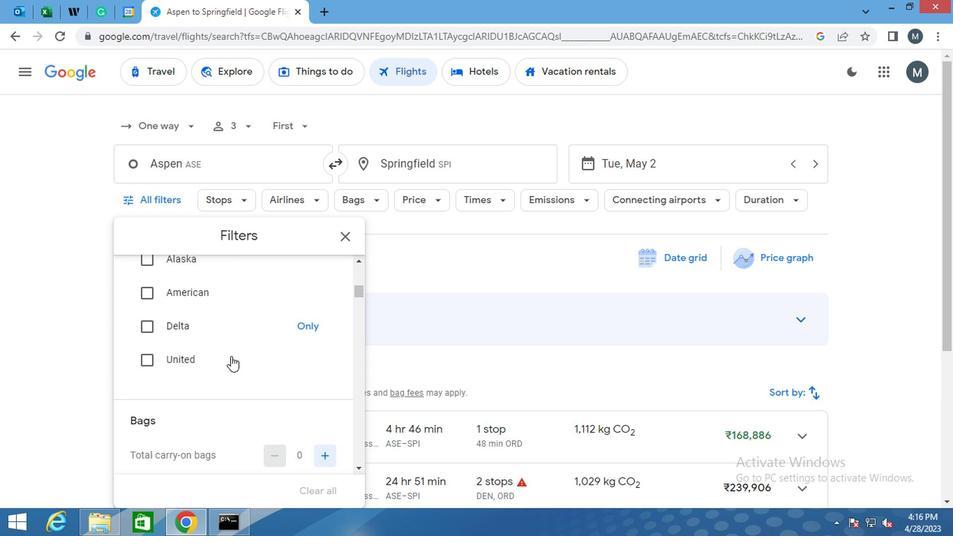 
Action: Mouse scrolled (228, 361) with delta (0, 0)
Screenshot: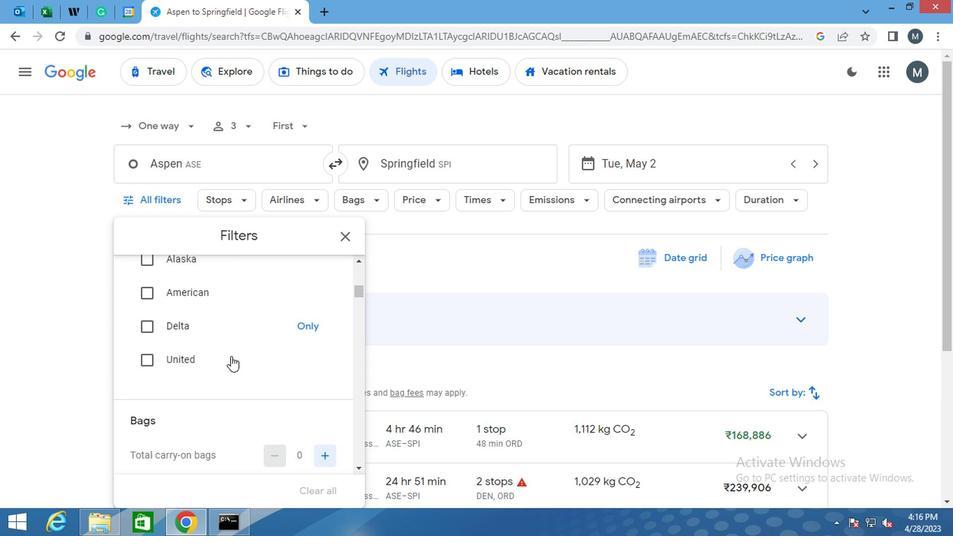 
Action: Mouse moved to (326, 390)
Screenshot: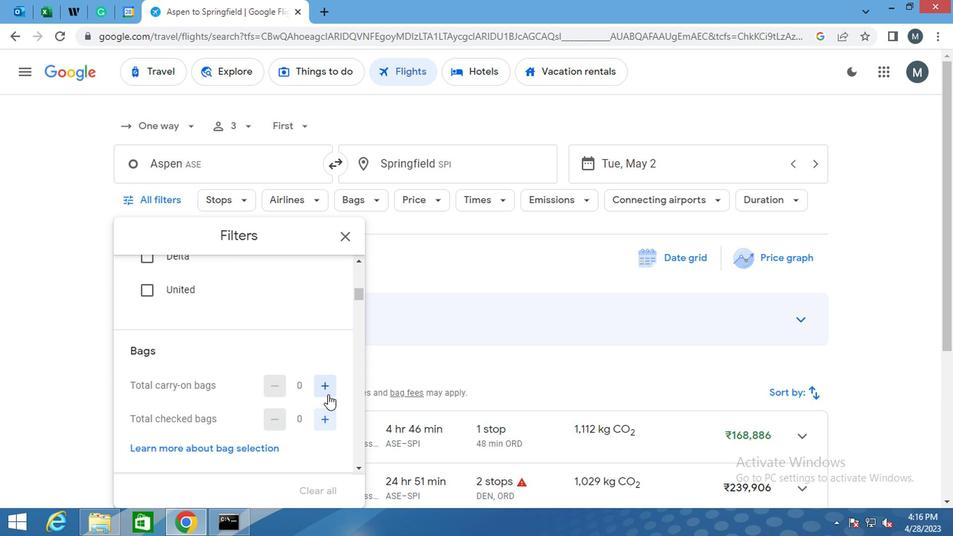 
Action: Mouse pressed left at (326, 390)
Screenshot: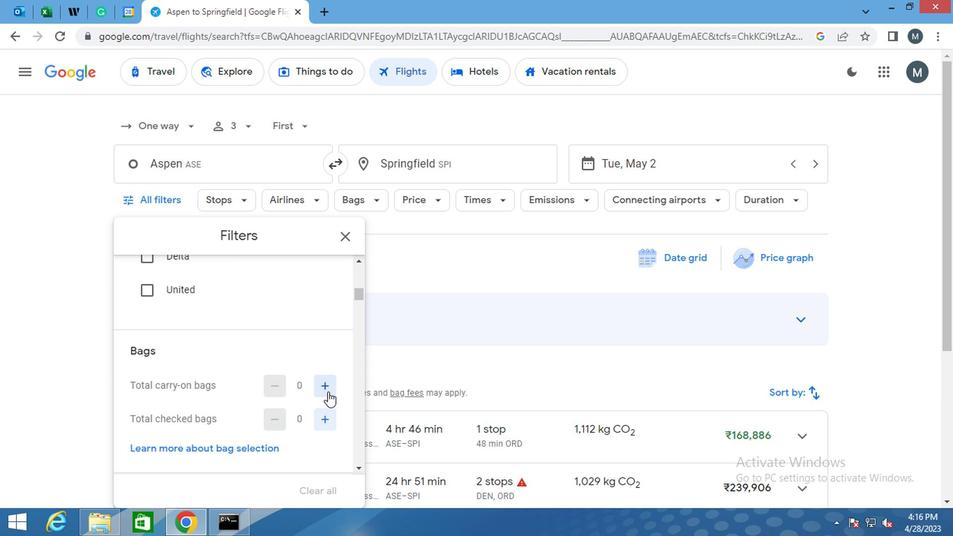
Action: Mouse moved to (279, 378)
Screenshot: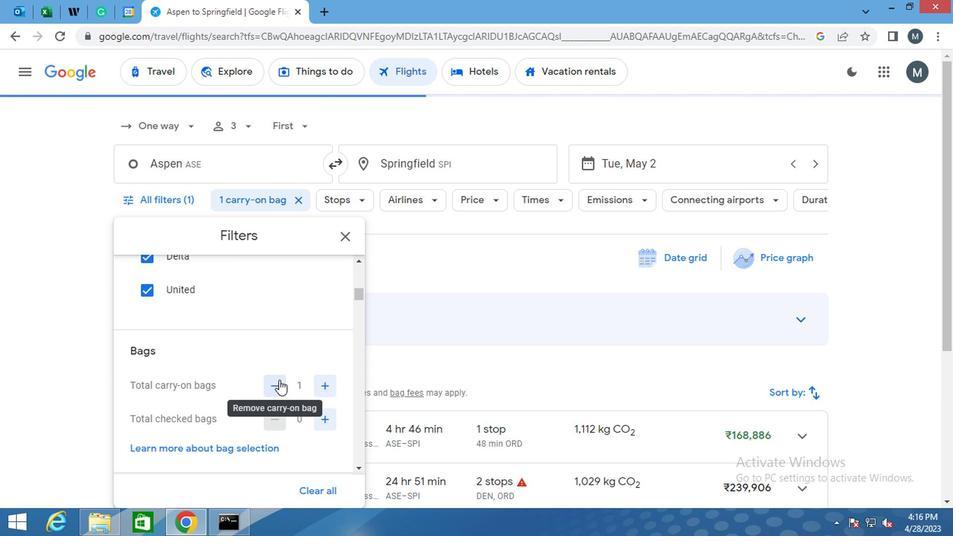 
Action: Mouse scrolled (279, 377) with delta (0, 0)
Screenshot: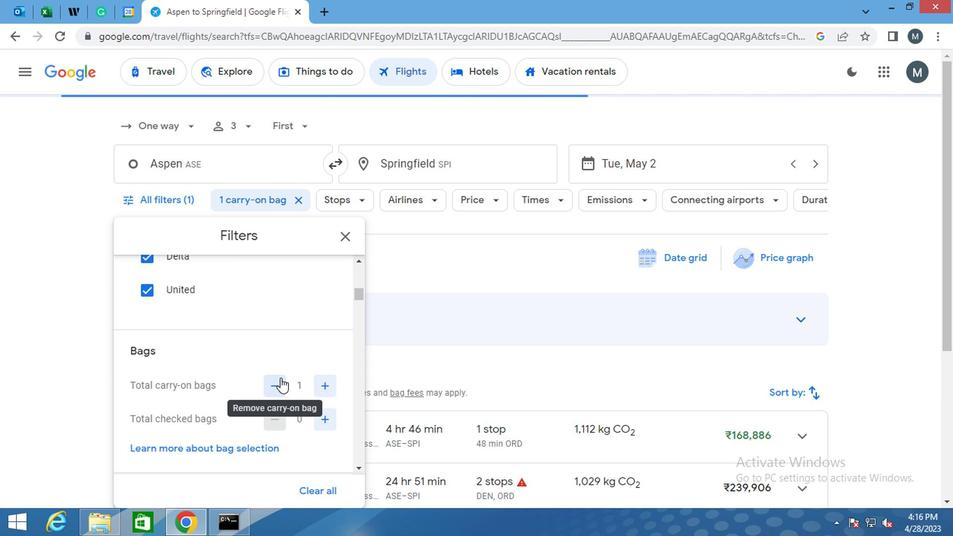 
Action: Mouse moved to (275, 377)
Screenshot: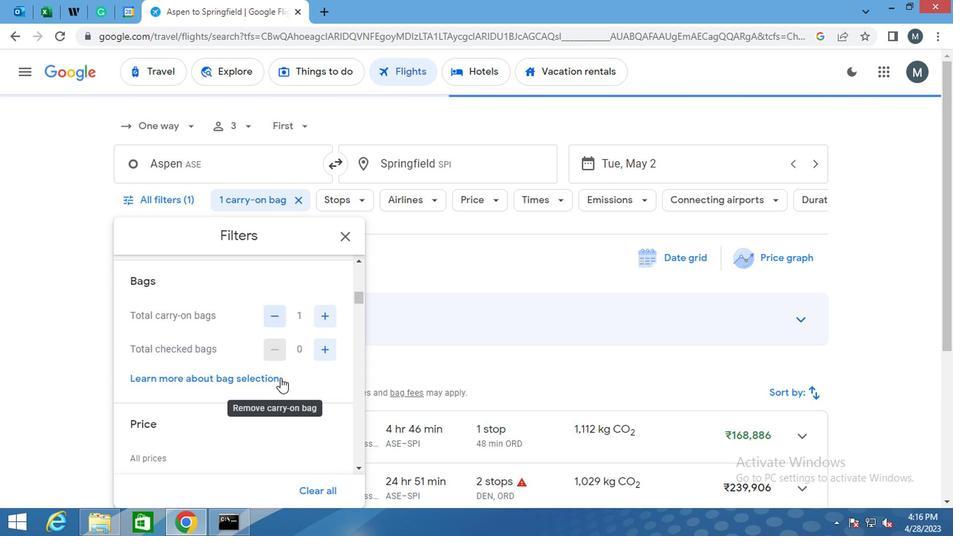
Action: Mouse scrolled (275, 376) with delta (0, 0)
Screenshot: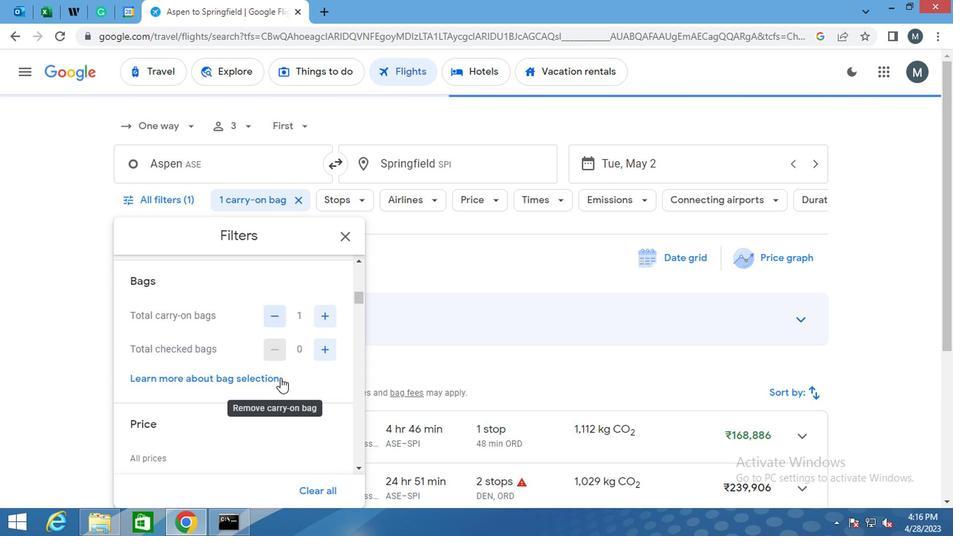 
Action: Mouse scrolled (275, 376) with delta (0, 0)
Screenshot: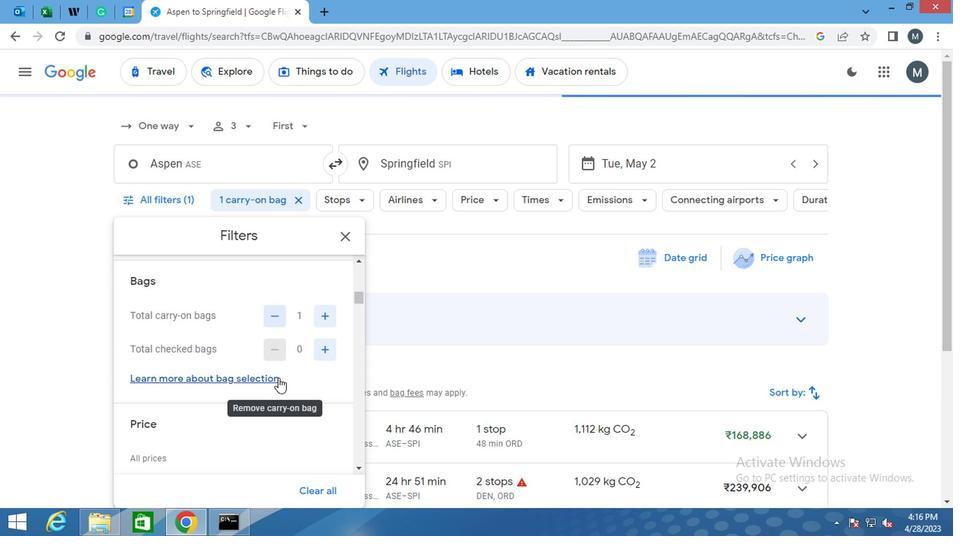 
Action: Mouse moved to (312, 346)
Screenshot: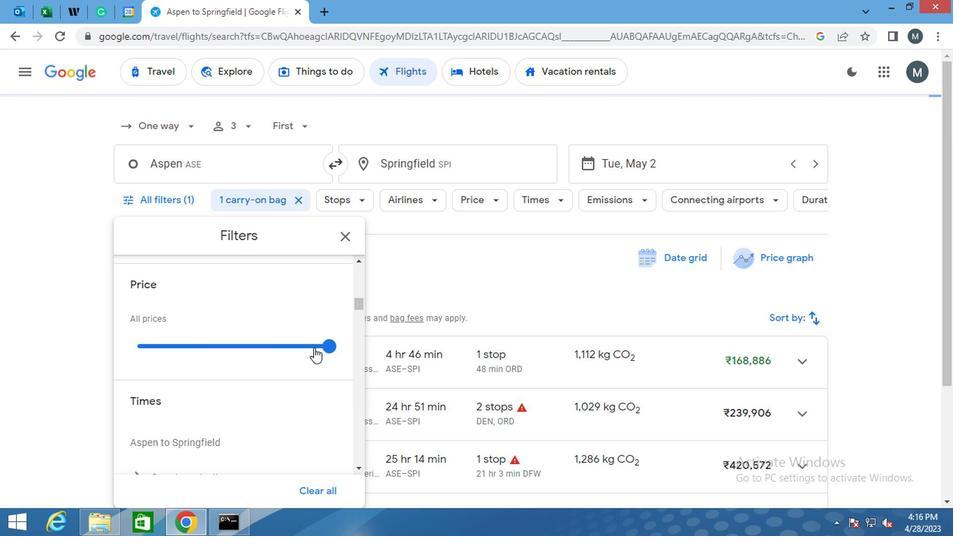 
Action: Mouse pressed left at (312, 346)
Screenshot: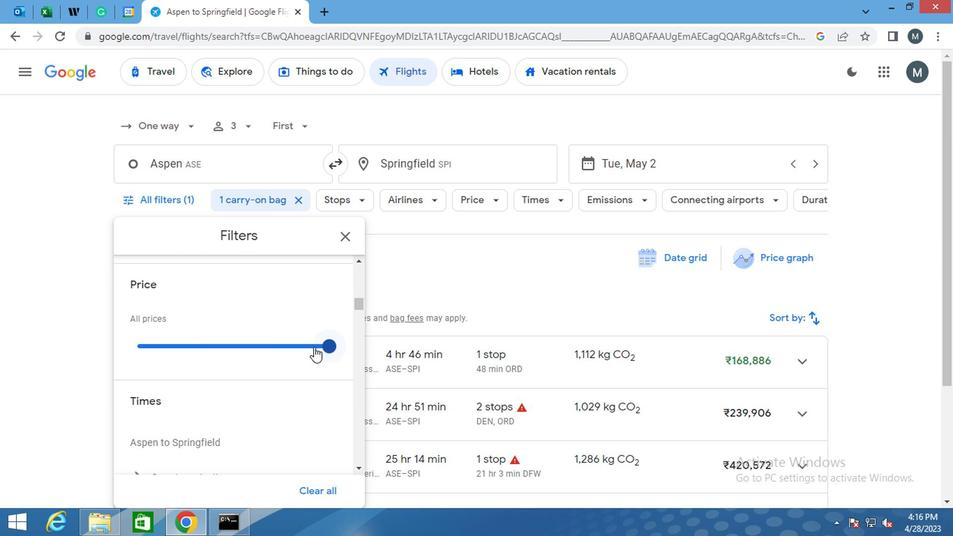 
Action: Mouse pressed left at (312, 346)
Screenshot: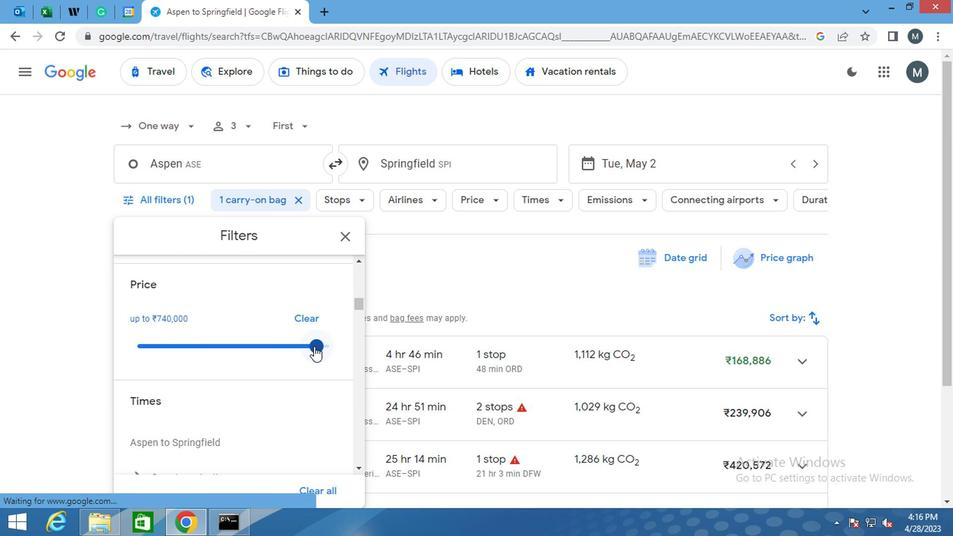 
Action: Mouse moved to (218, 344)
Screenshot: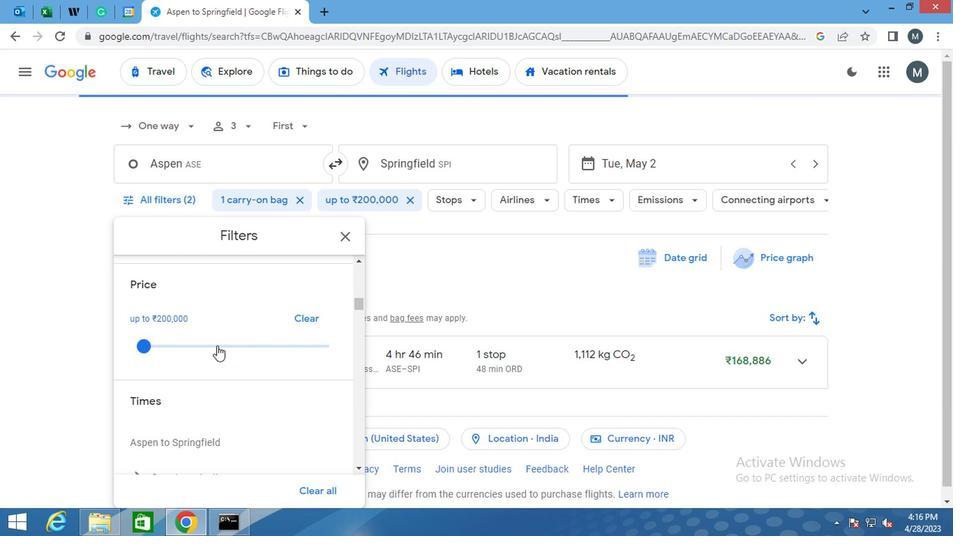 
Action: Mouse scrolled (218, 343) with delta (0, 0)
Screenshot: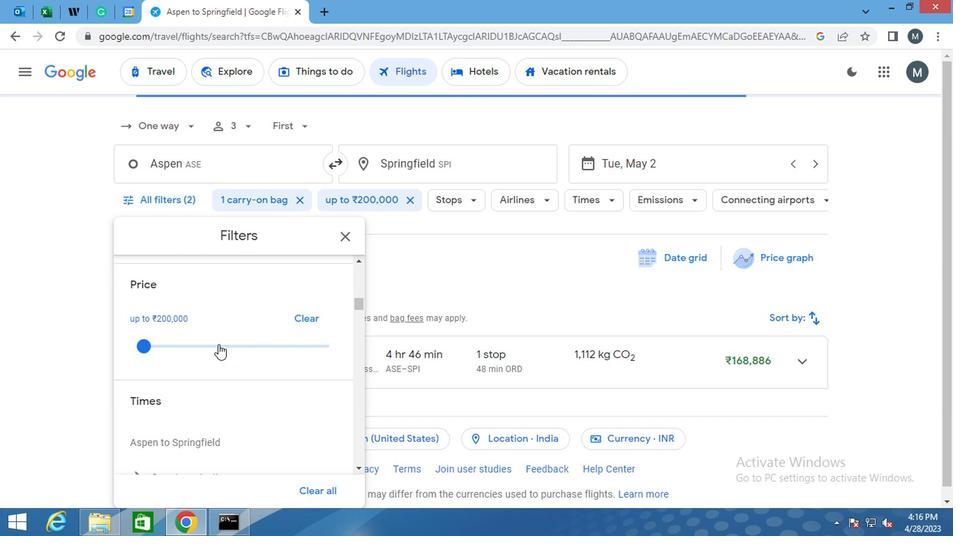 
Action: Mouse scrolled (218, 343) with delta (0, 0)
Screenshot: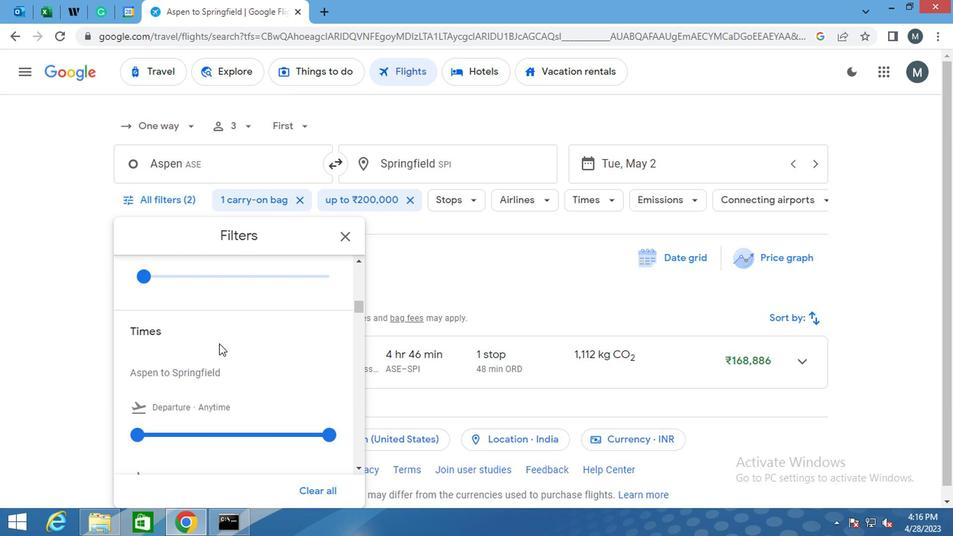 
Action: Mouse moved to (233, 365)
Screenshot: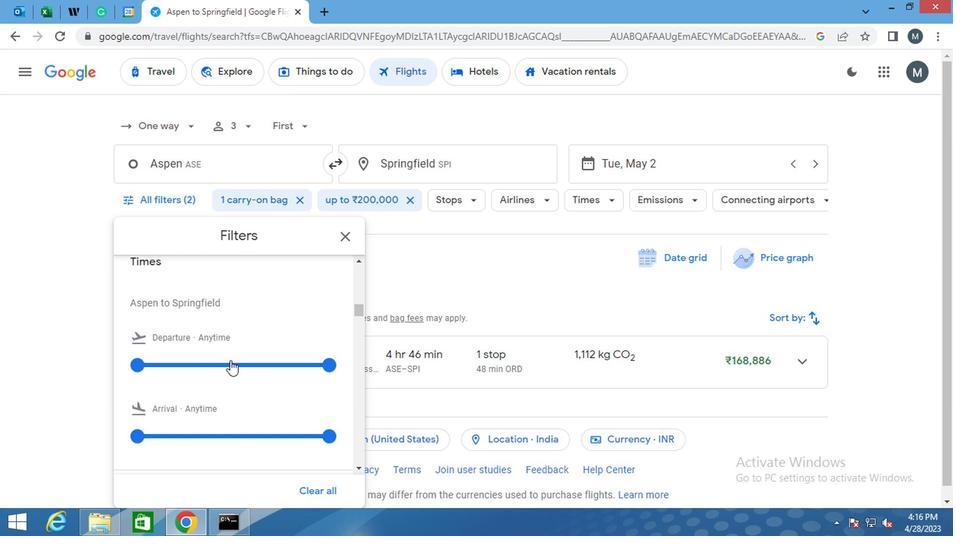 
Action: Mouse pressed left at (233, 365)
Screenshot: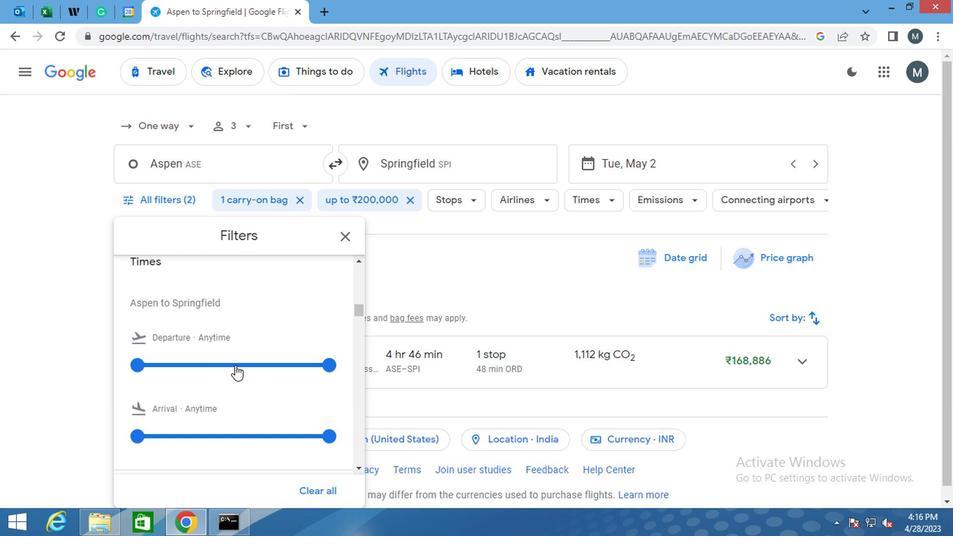 
Action: Mouse moved to (244, 363)
Screenshot: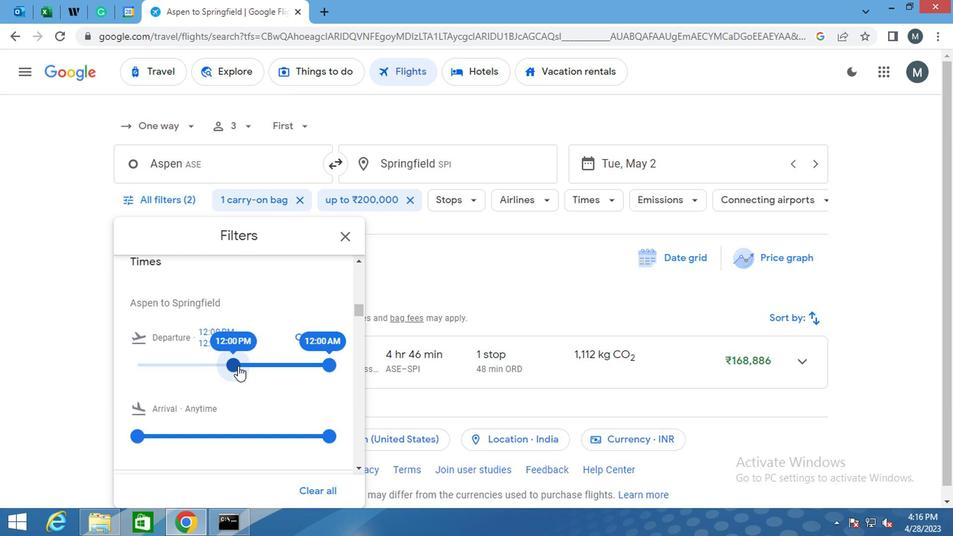 
Action: Mouse pressed left at (244, 363)
Screenshot: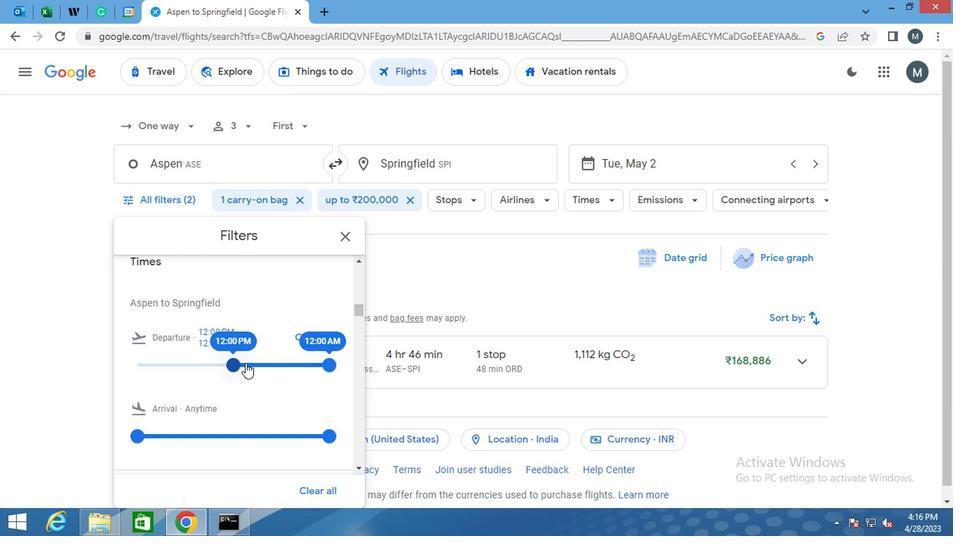 
Action: Mouse moved to (258, 362)
Screenshot: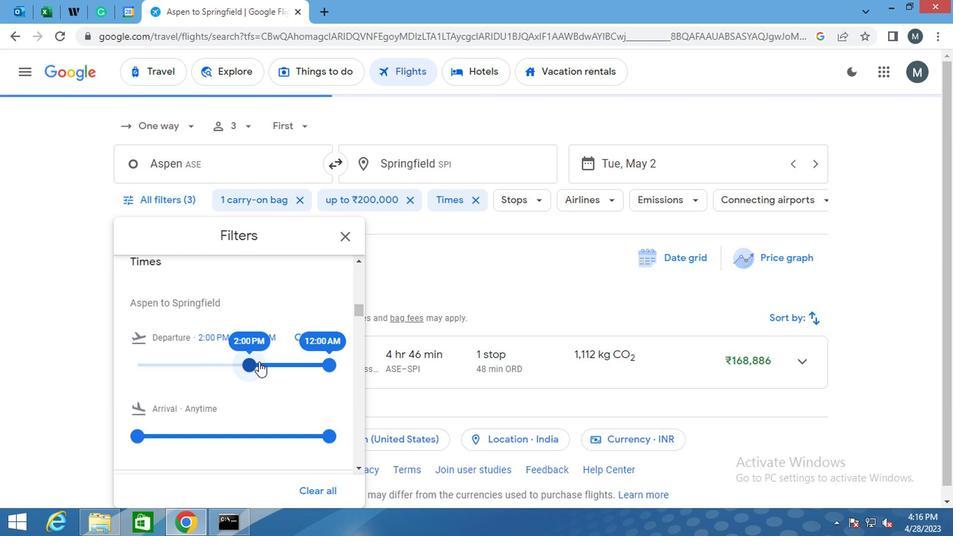 
Action: Mouse pressed left at (258, 362)
Screenshot: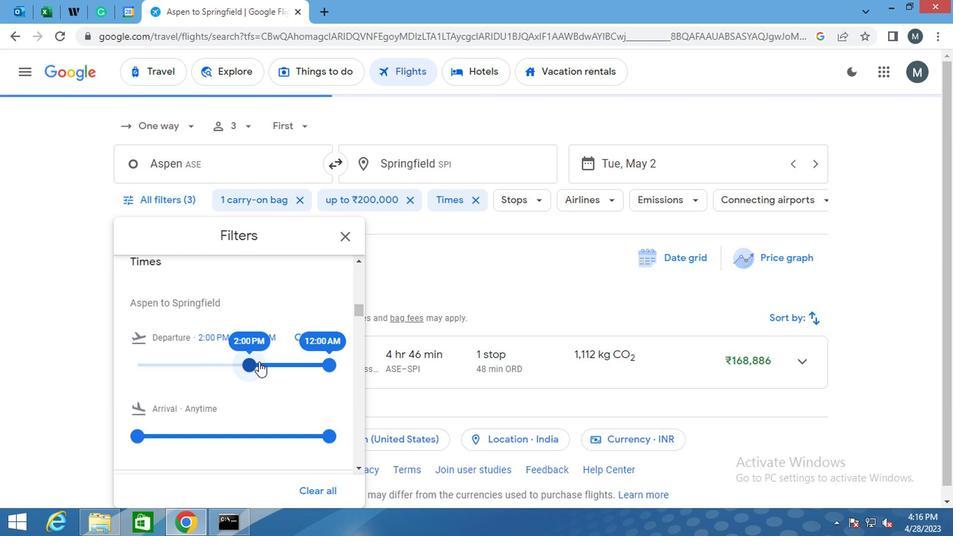 
Action: Mouse moved to (266, 361)
Screenshot: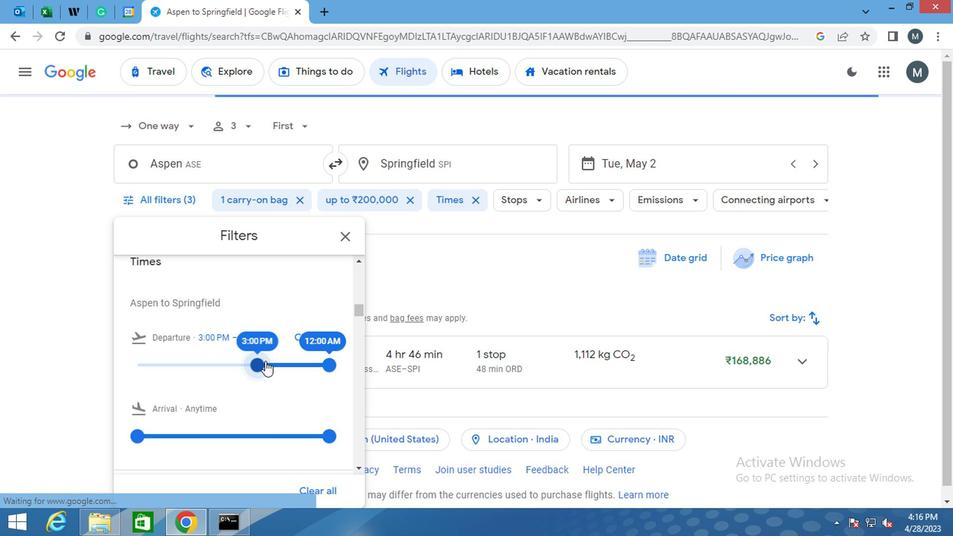 
Action: Mouse pressed left at (266, 361)
Screenshot: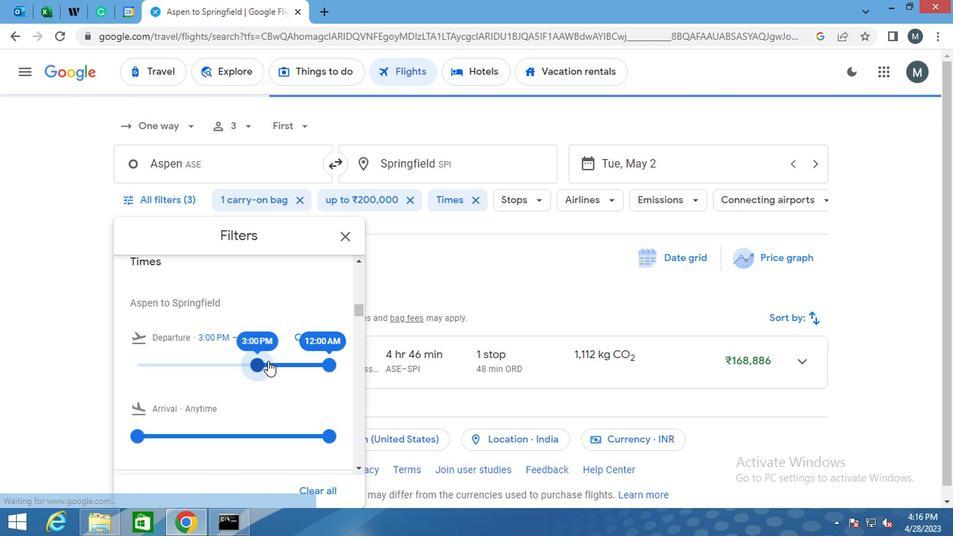 
Action: Mouse moved to (281, 361)
Screenshot: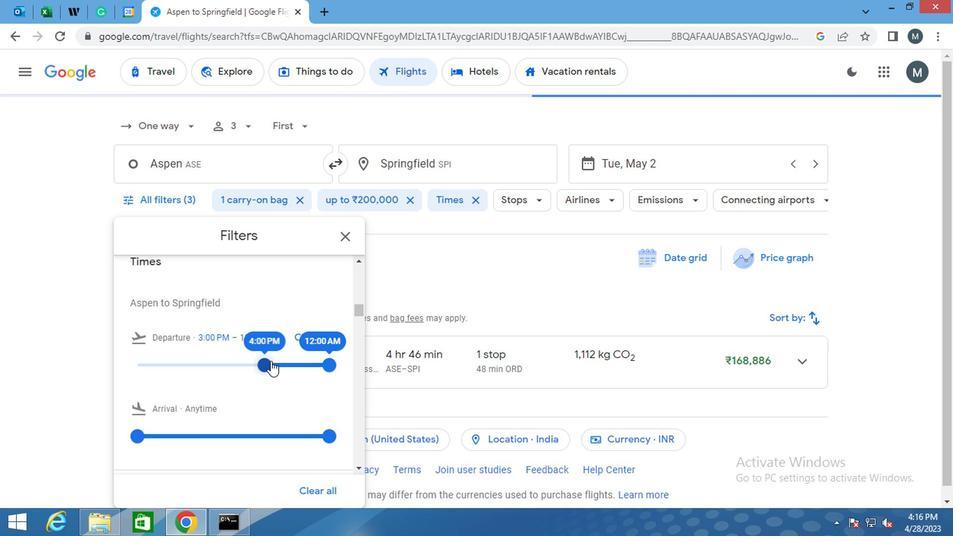
Action: Mouse pressed left at (281, 361)
Screenshot: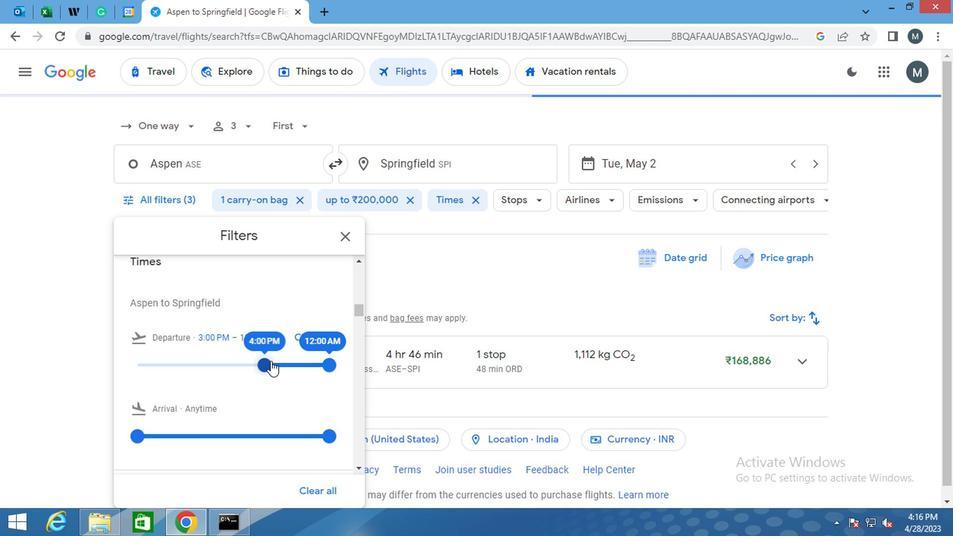 
Action: Mouse moved to (320, 363)
Screenshot: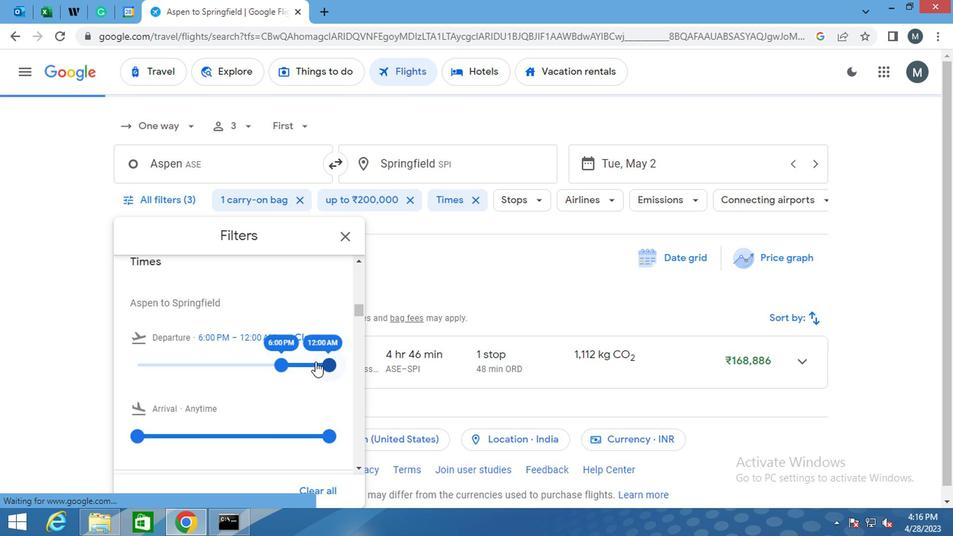 
Action: Mouse pressed left at (320, 363)
Screenshot: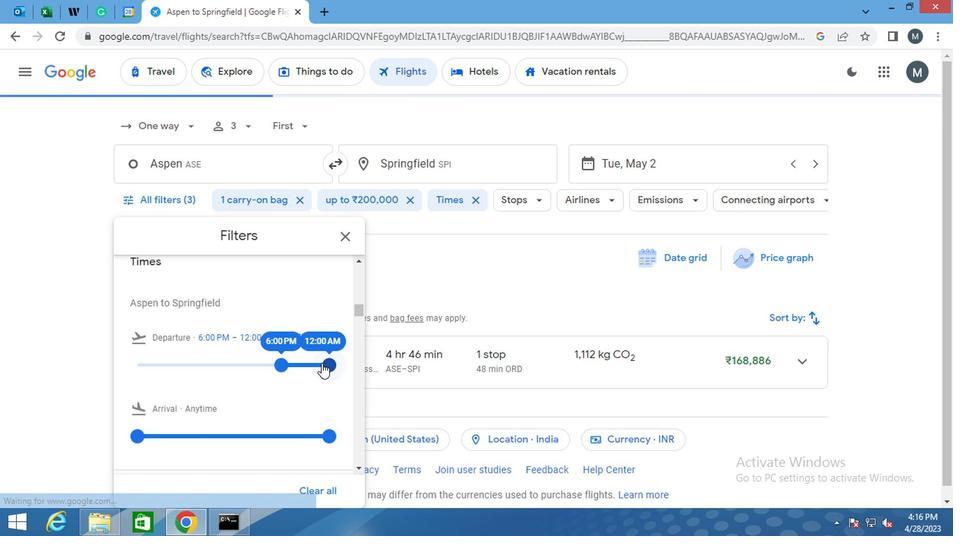 
Action: Mouse moved to (345, 239)
Screenshot: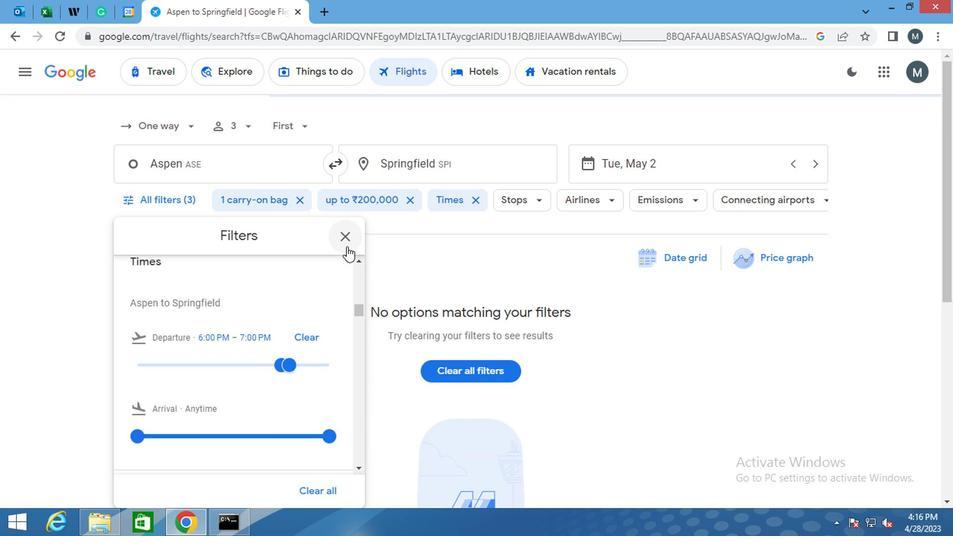 
Action: Mouse pressed left at (345, 239)
Screenshot: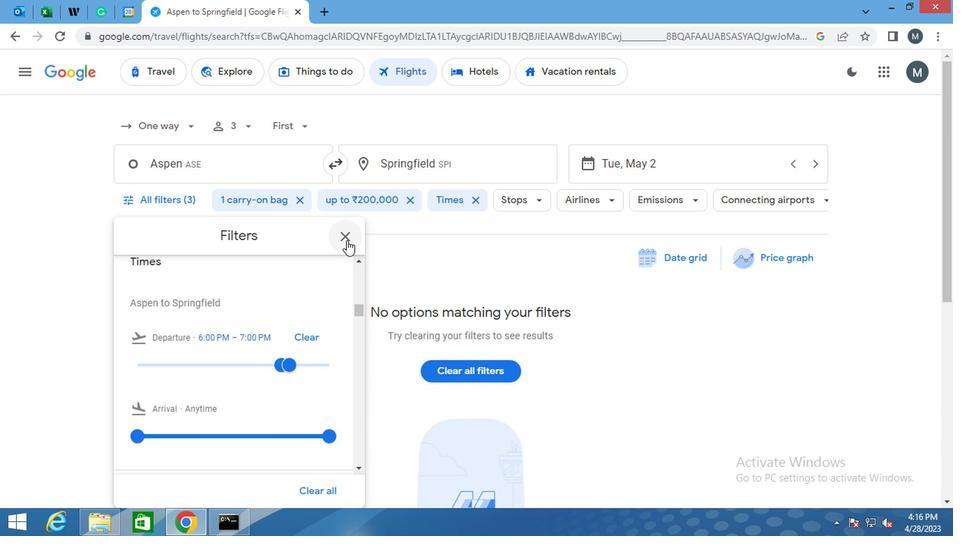 
